 Task: Search one way flight ticket for 2 adults, 4 children and 1 infant on lap in business from Kodiak: Kodiak Airport (benny Bensonstate Airport) to Rock Springs: Southwest Wyoming Regional Airport (rock Springs Sweetwater County Airport) on 8-5-2023. Choice of flights is United. Number of bags: 8 checked bags. Price is upto 98000. Outbound departure time preference is 8:30.
Action: Mouse moved to (371, 321)
Screenshot: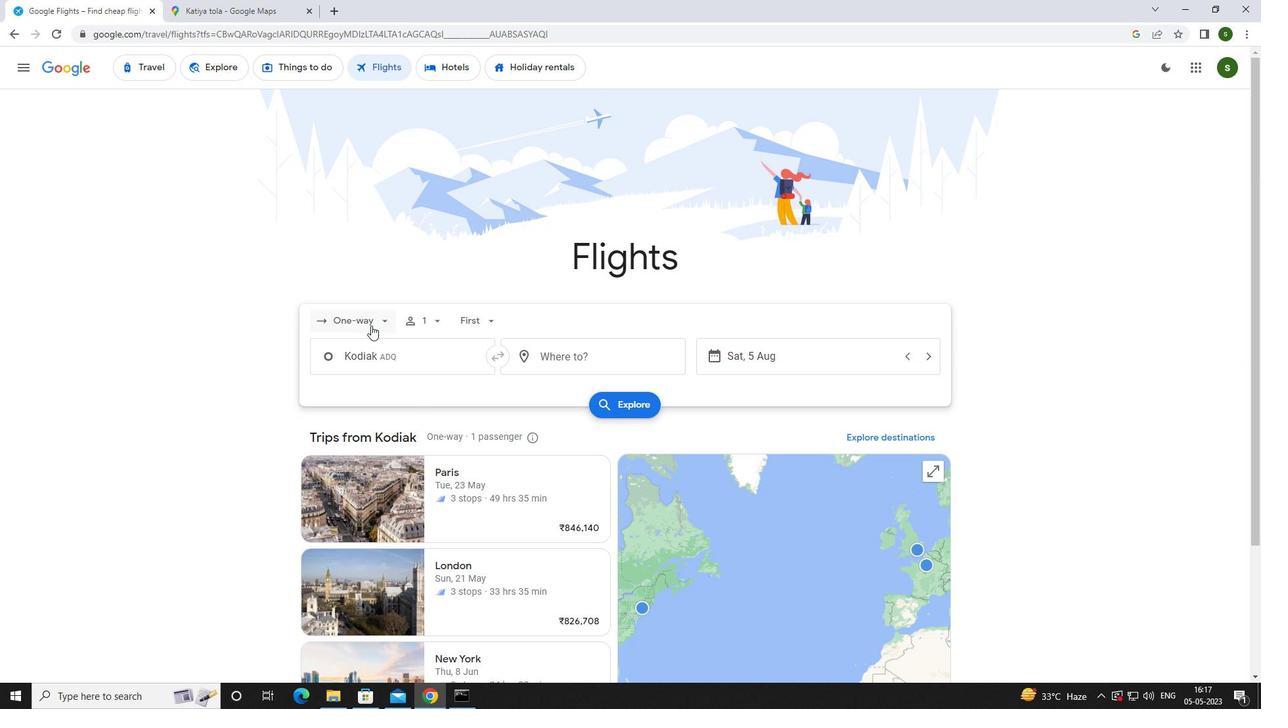 
Action: Mouse pressed left at (371, 321)
Screenshot: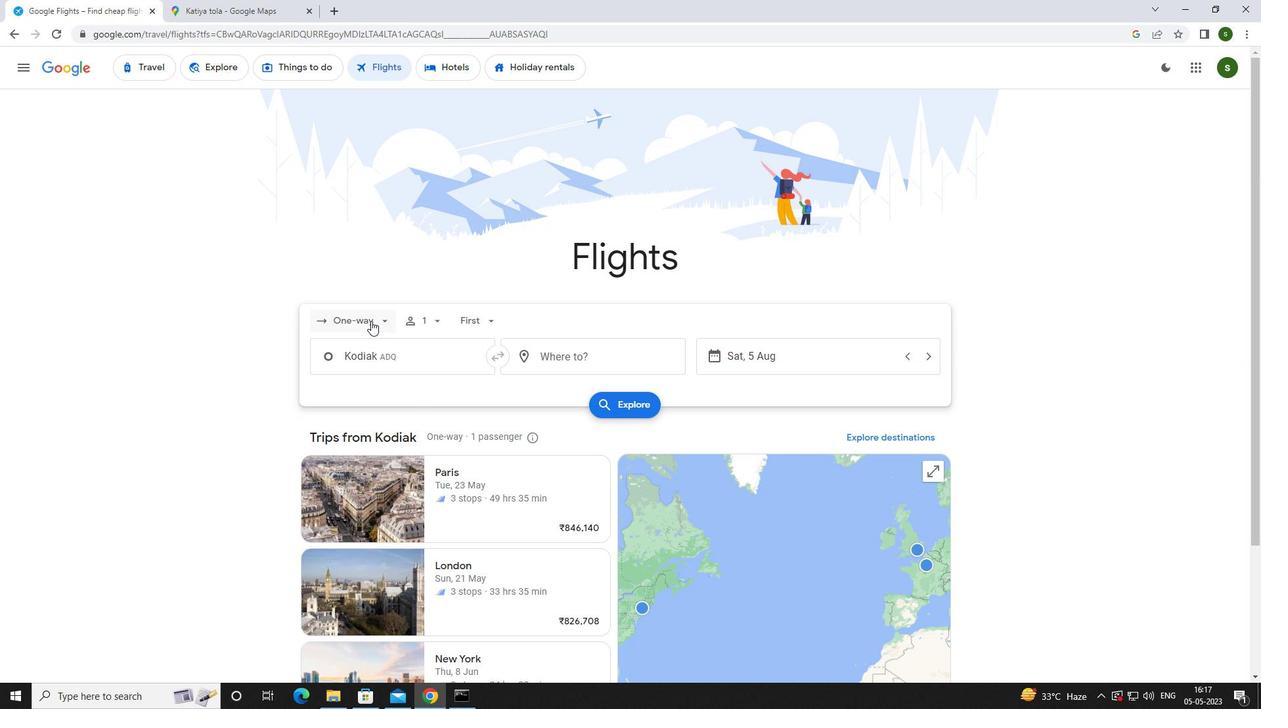 
Action: Mouse moved to (381, 385)
Screenshot: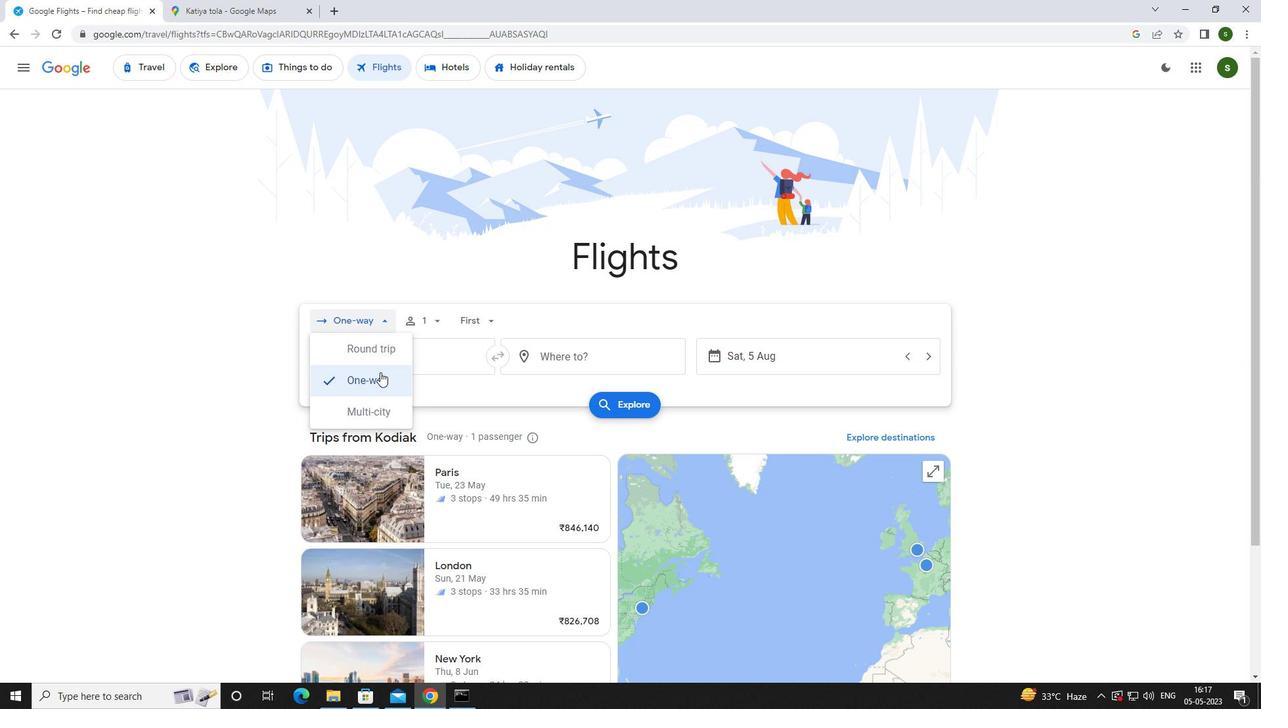 
Action: Mouse pressed left at (381, 385)
Screenshot: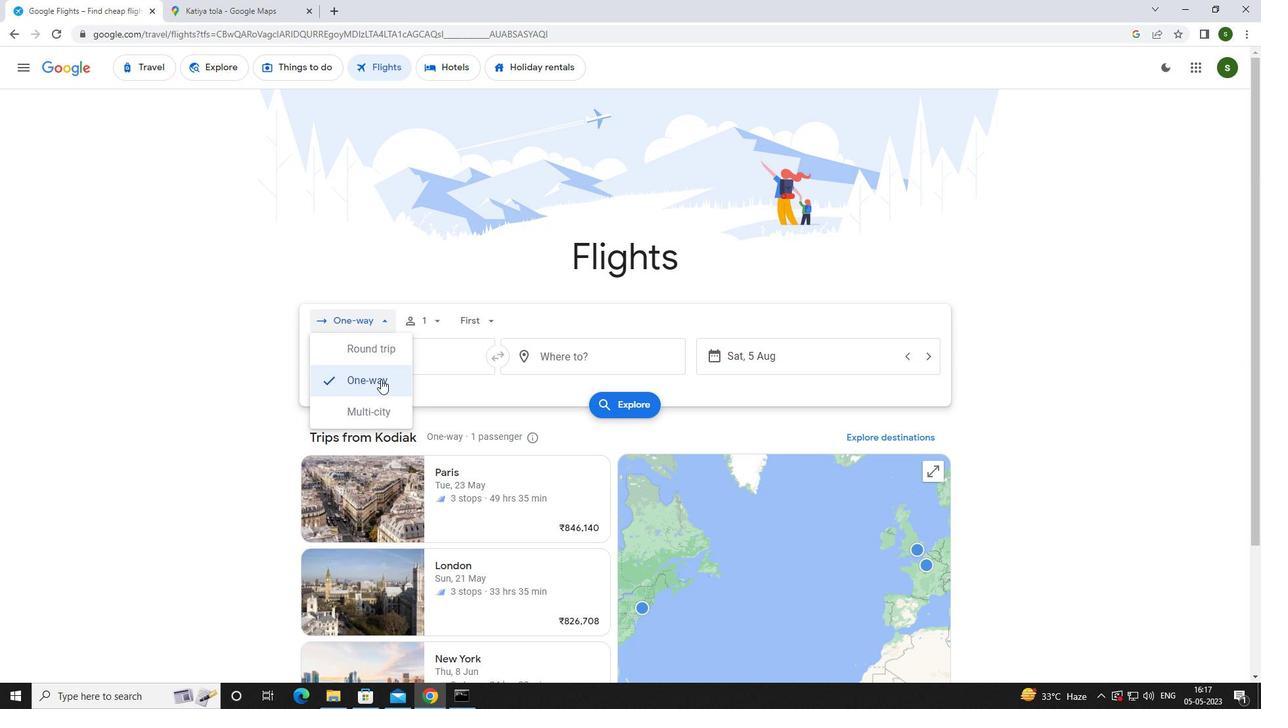 
Action: Mouse moved to (427, 322)
Screenshot: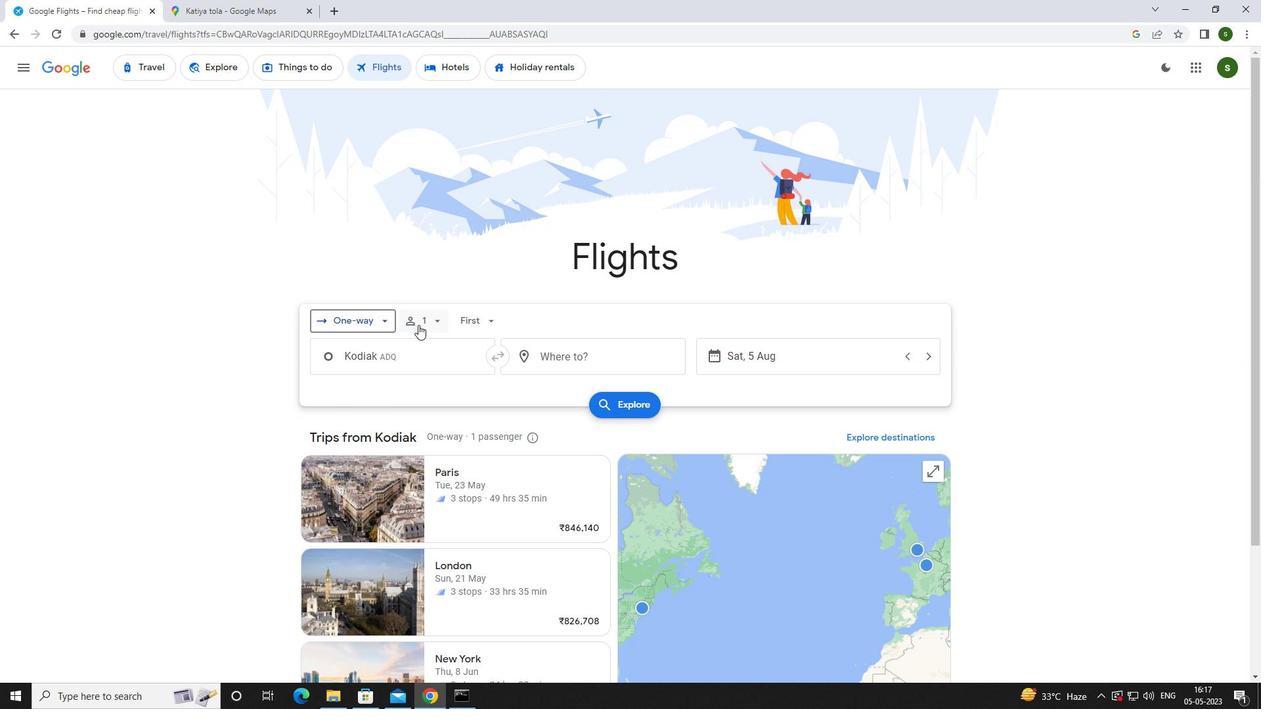 
Action: Mouse pressed left at (427, 322)
Screenshot: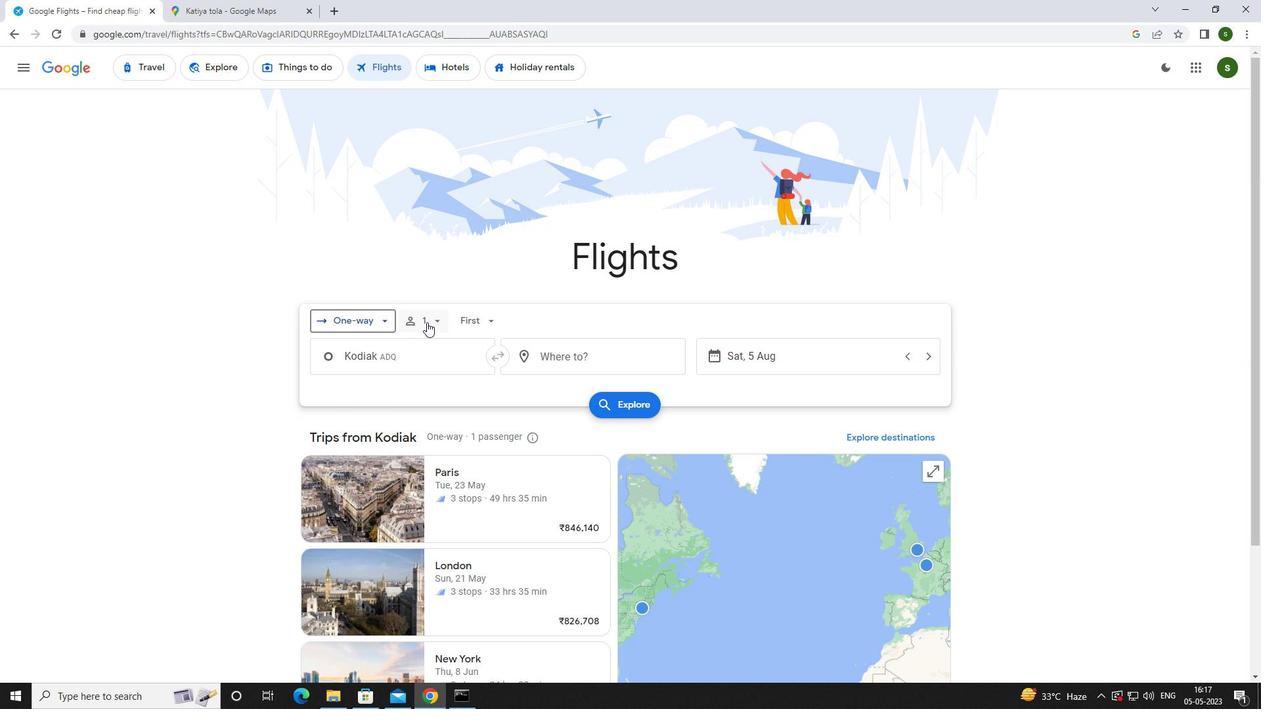 
Action: Mouse moved to (541, 355)
Screenshot: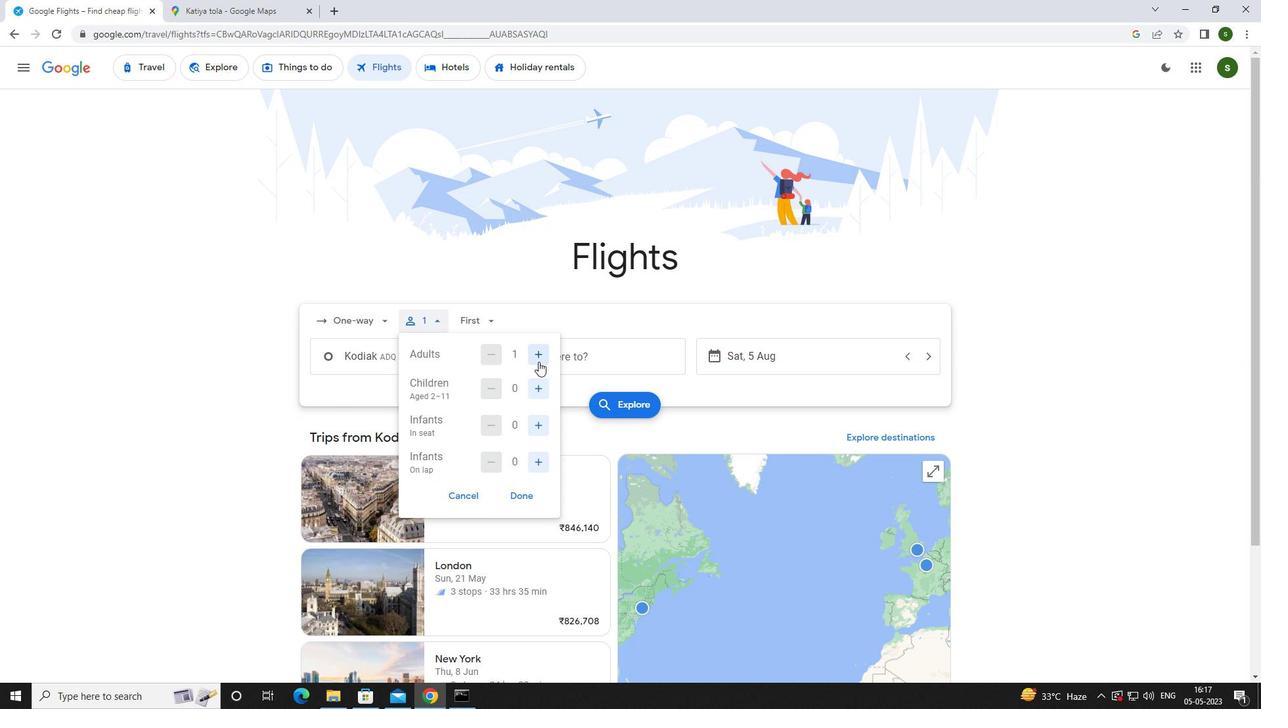 
Action: Mouse pressed left at (541, 355)
Screenshot: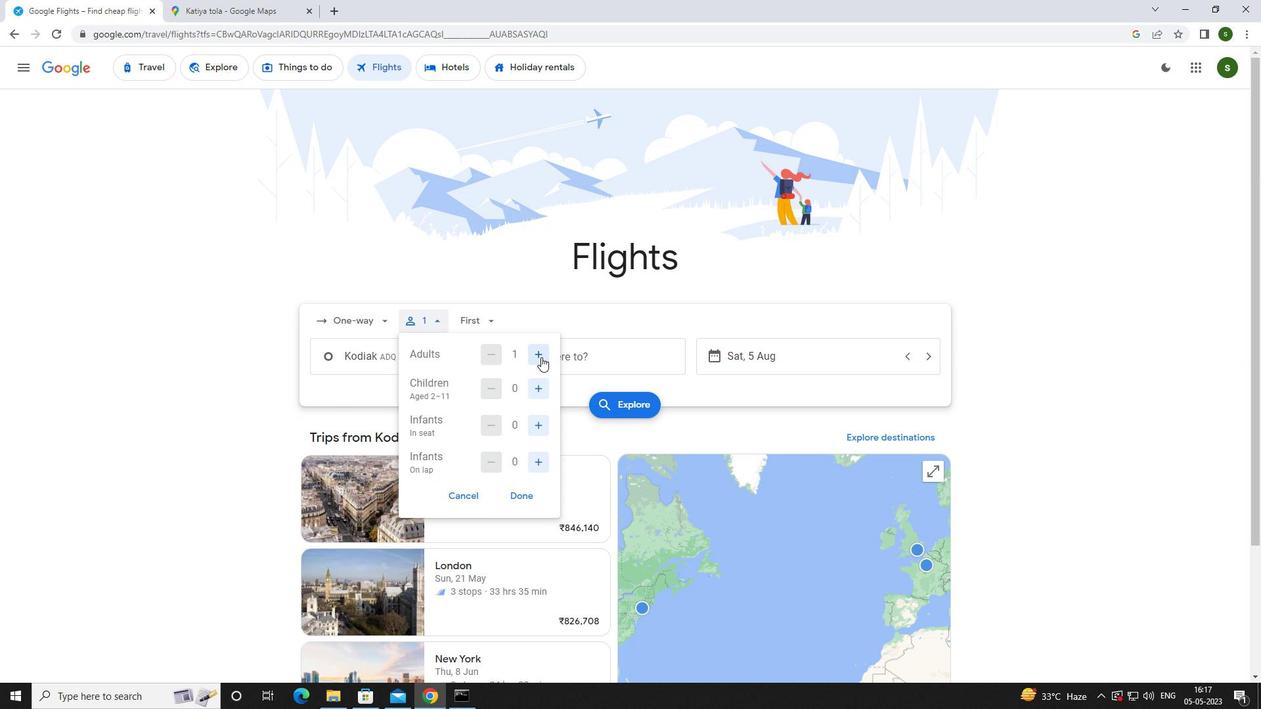 
Action: Mouse moved to (539, 387)
Screenshot: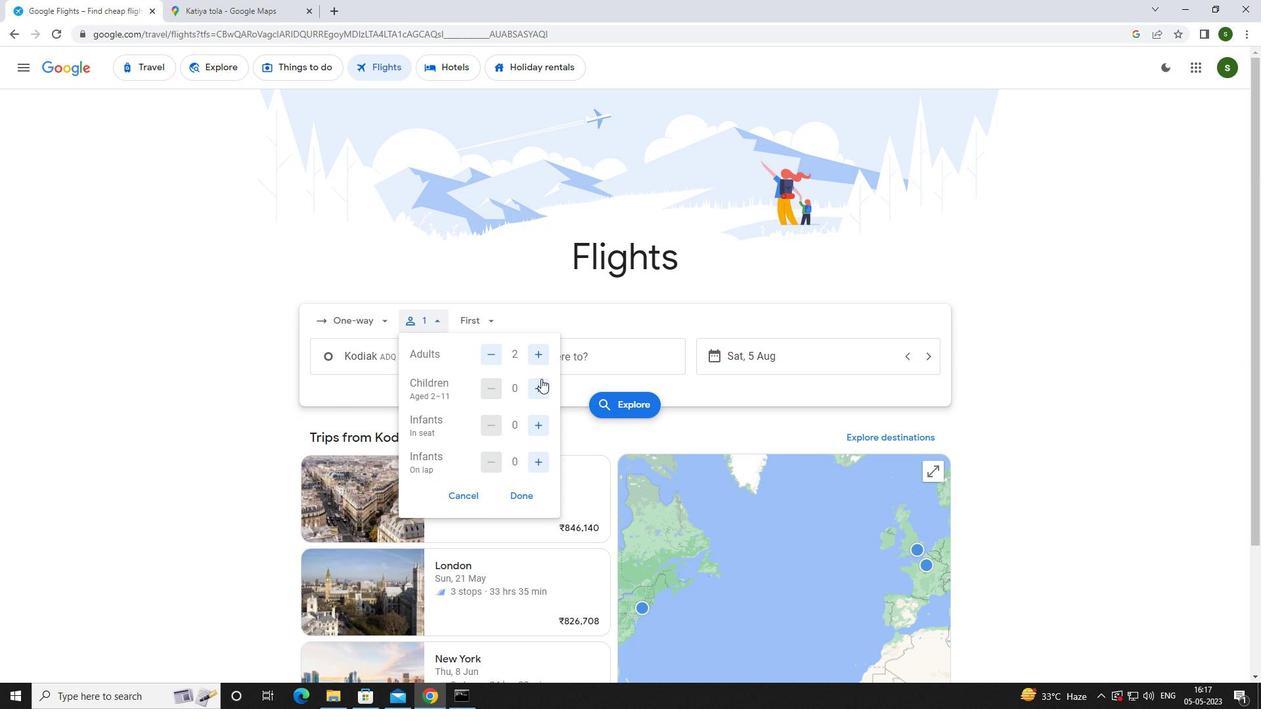 
Action: Mouse pressed left at (539, 387)
Screenshot: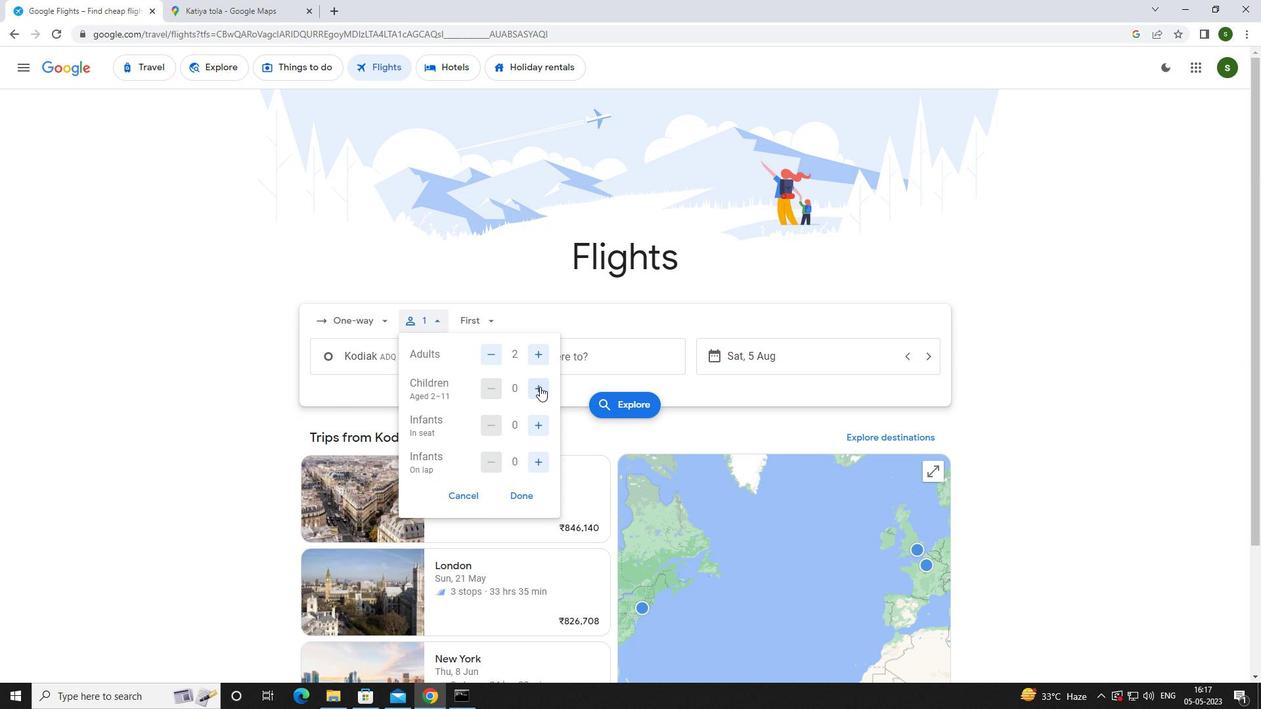 
Action: Mouse pressed left at (539, 387)
Screenshot: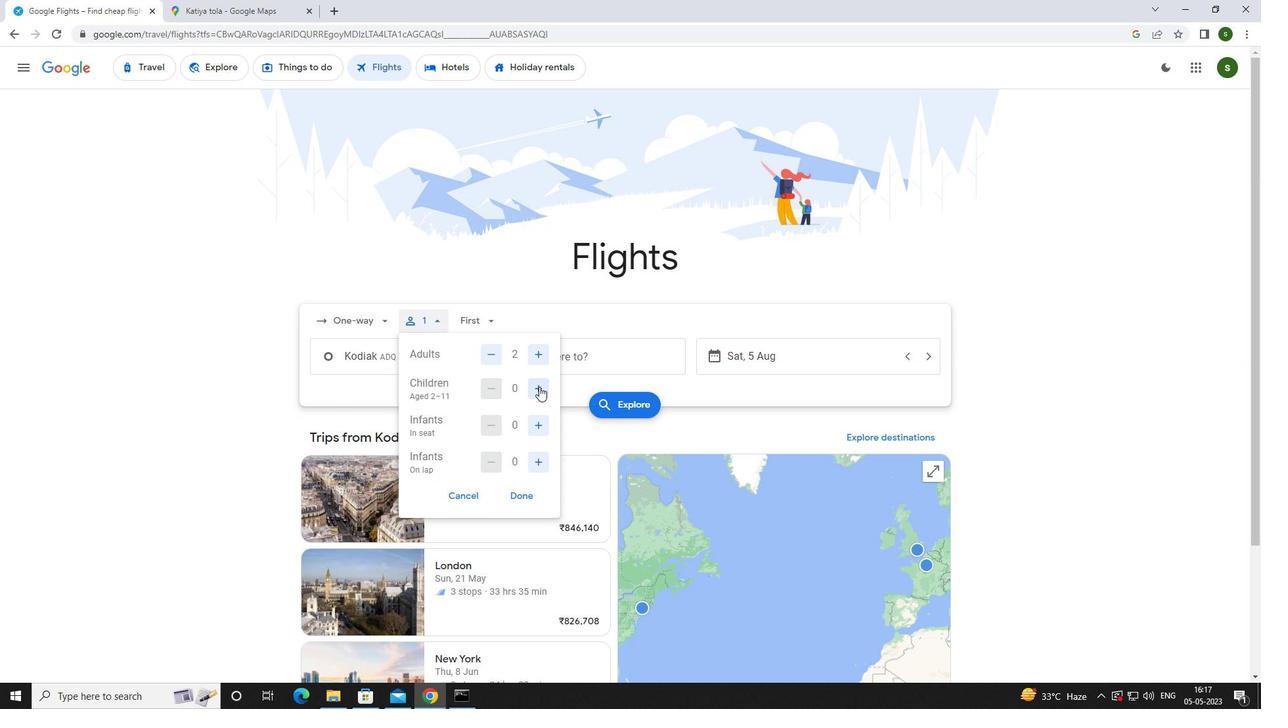 
Action: Mouse pressed left at (539, 387)
Screenshot: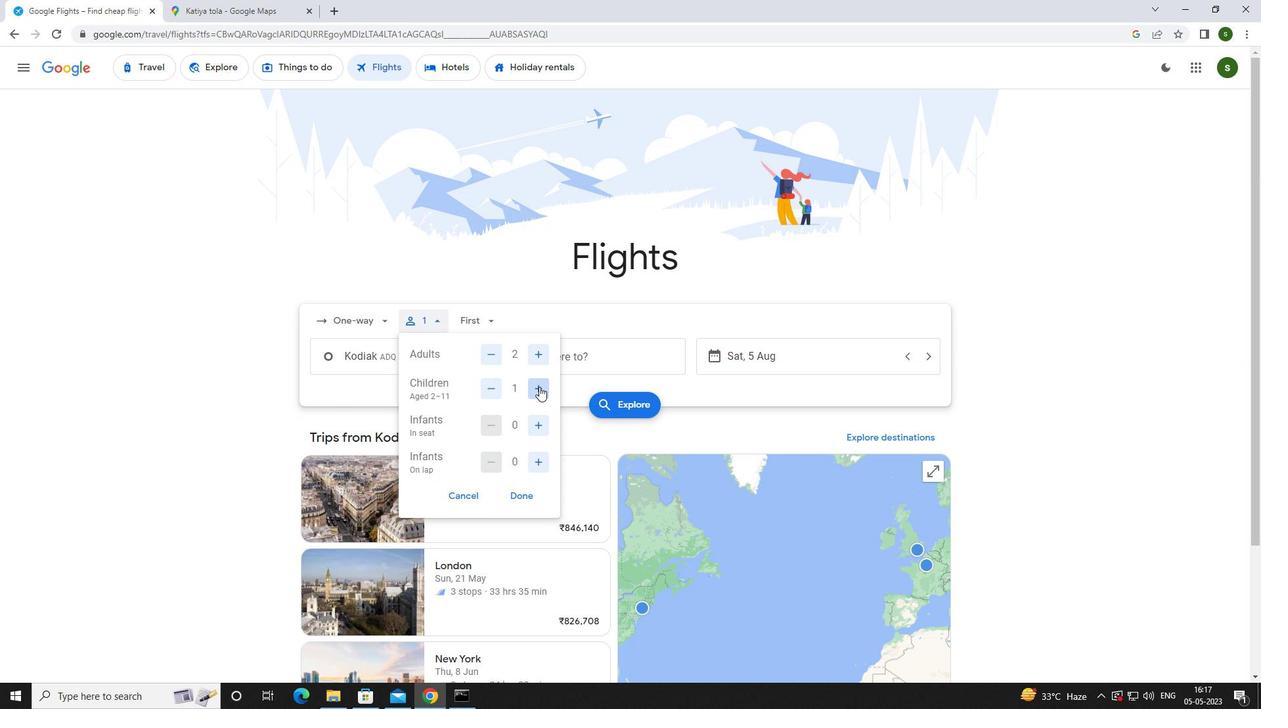 
Action: Mouse pressed left at (539, 387)
Screenshot: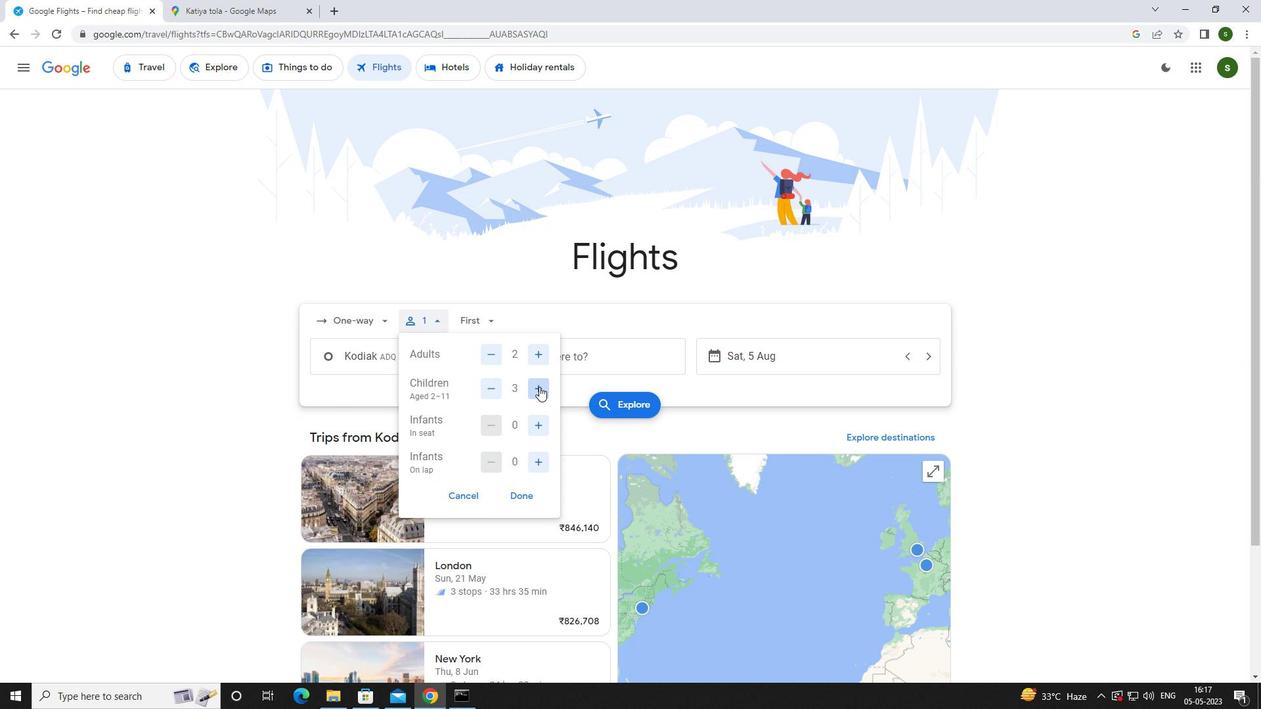 
Action: Mouse moved to (531, 457)
Screenshot: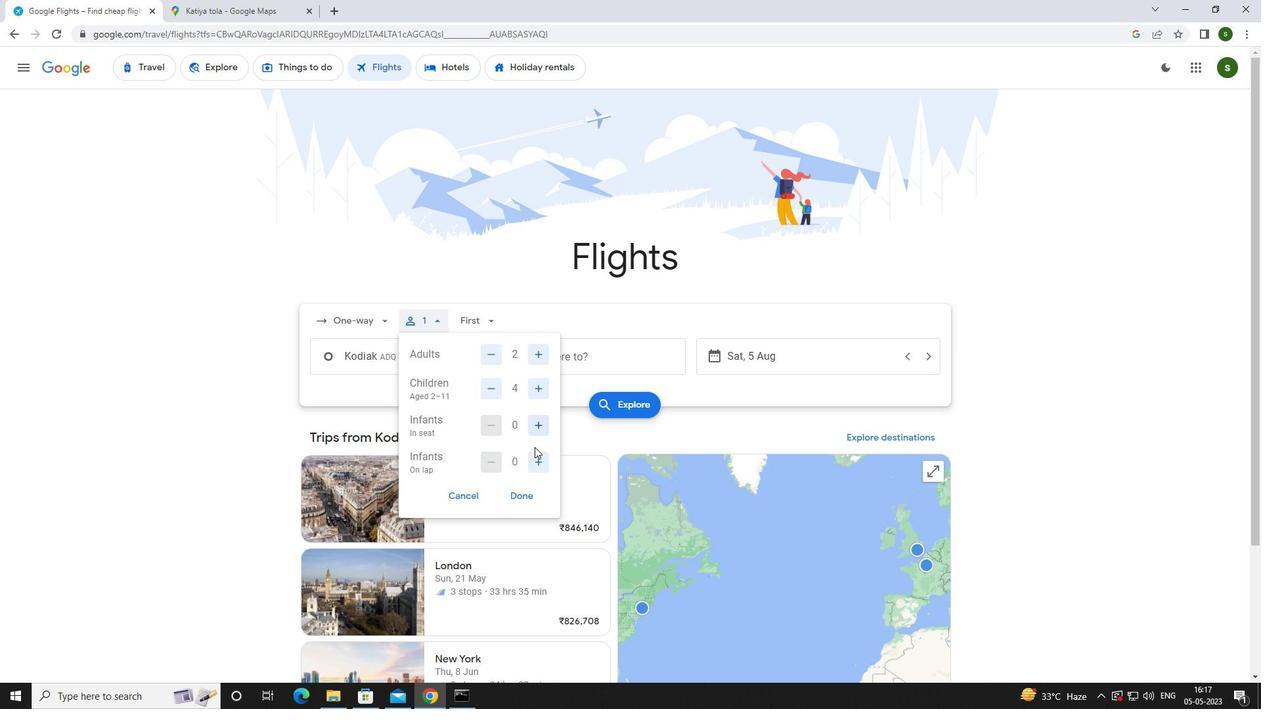 
Action: Mouse pressed left at (531, 457)
Screenshot: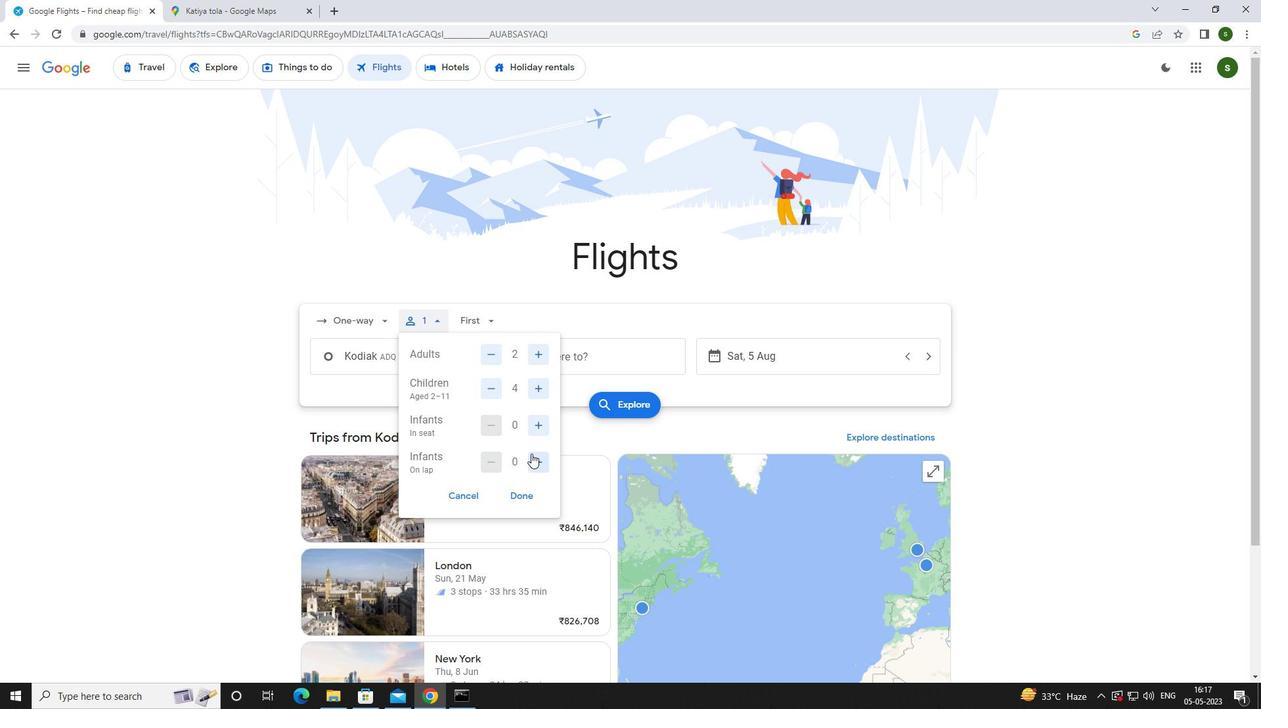
Action: Mouse moved to (487, 317)
Screenshot: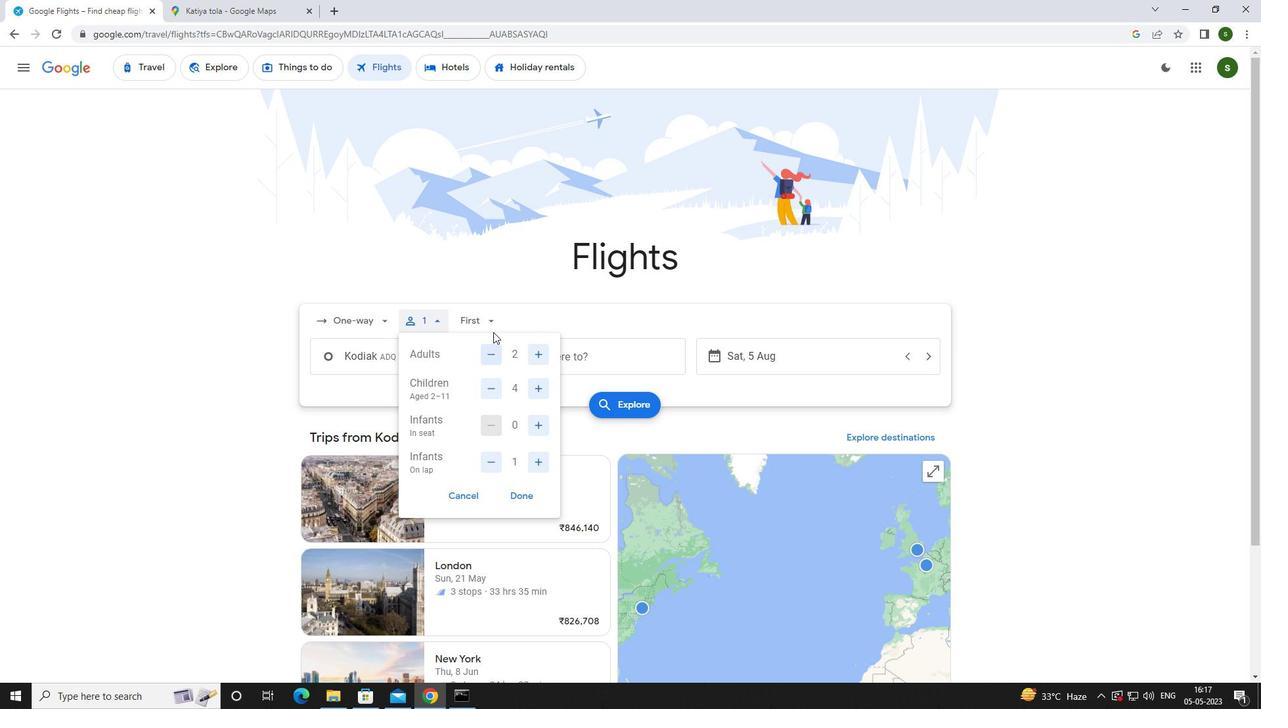 
Action: Mouse pressed left at (487, 317)
Screenshot: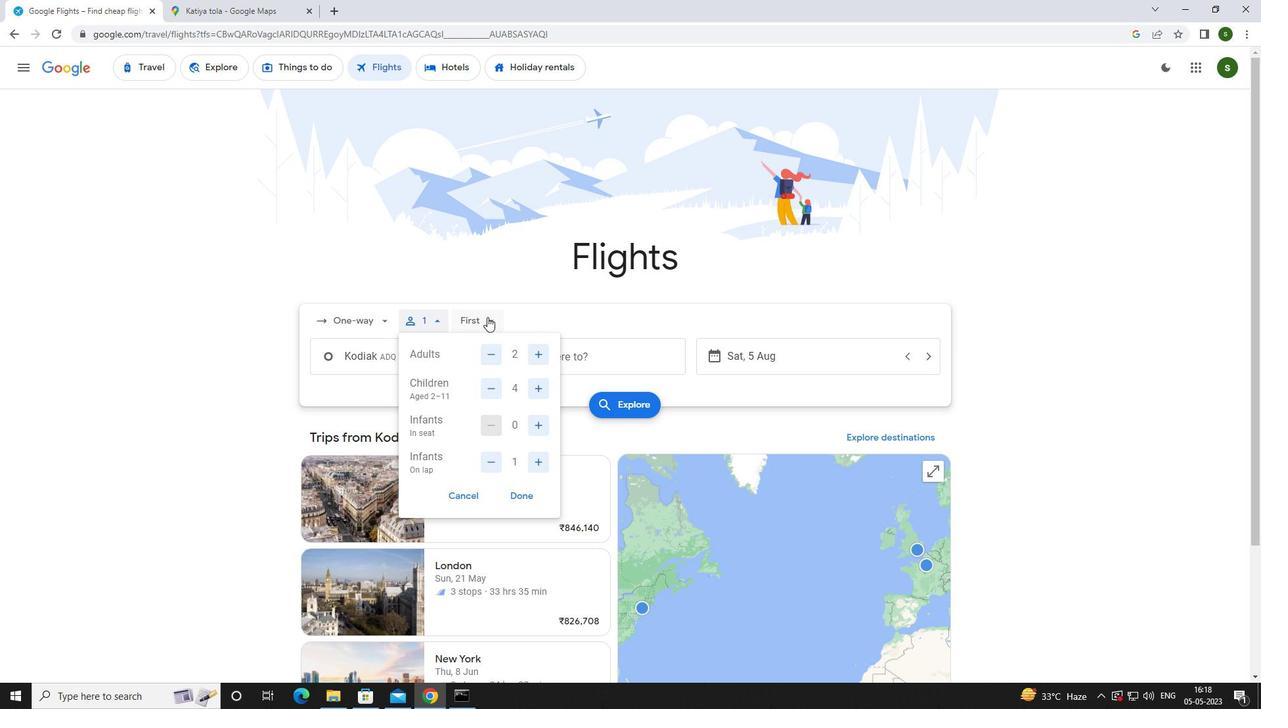 
Action: Mouse moved to (503, 414)
Screenshot: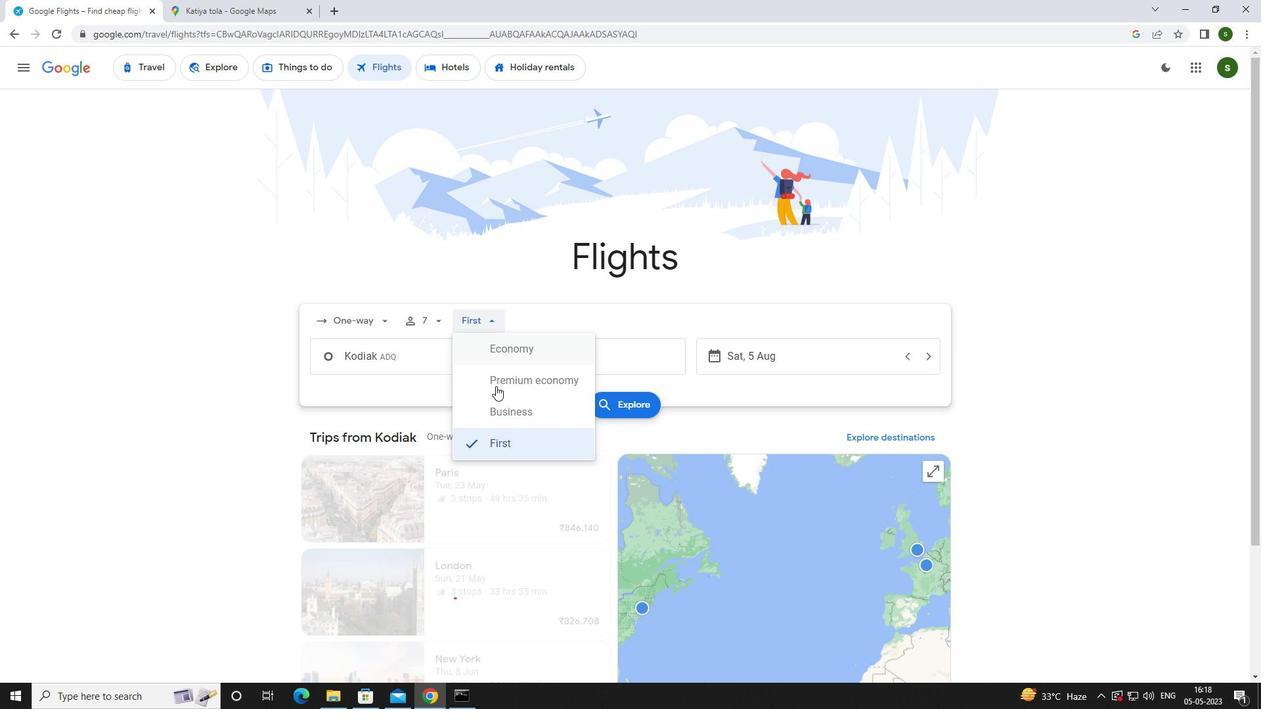 
Action: Mouse pressed left at (503, 414)
Screenshot: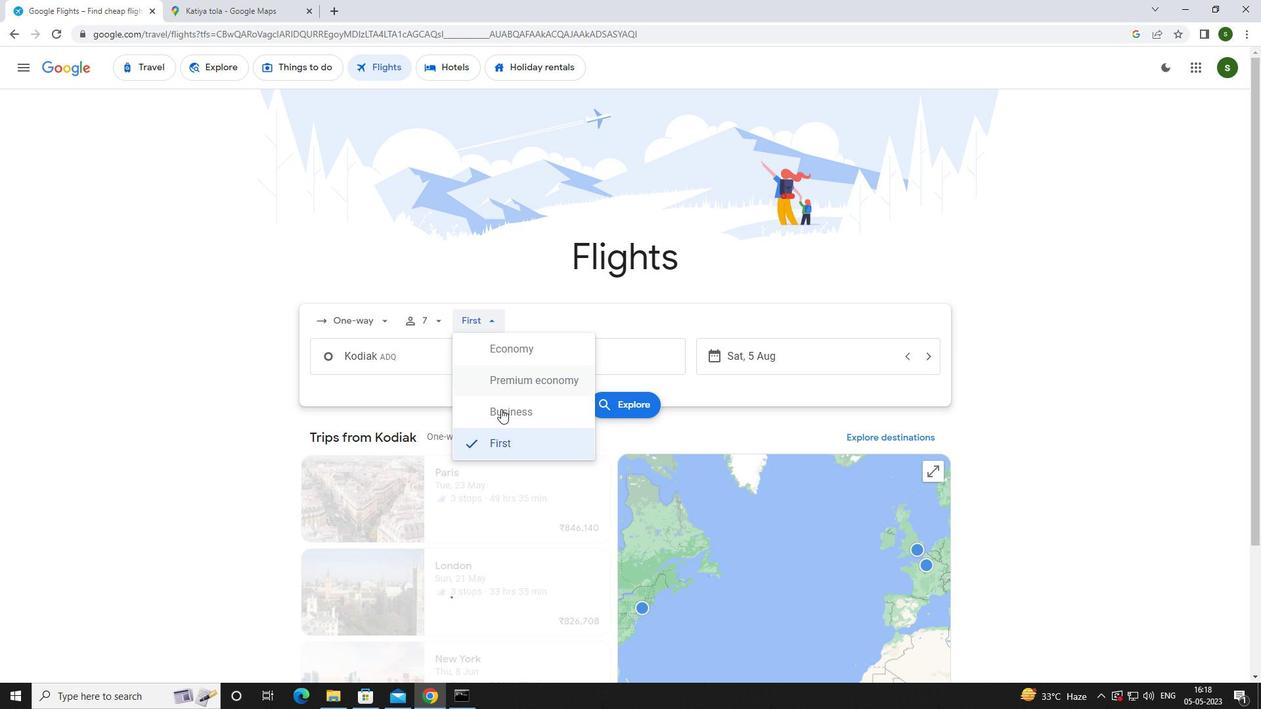 
Action: Mouse moved to (419, 346)
Screenshot: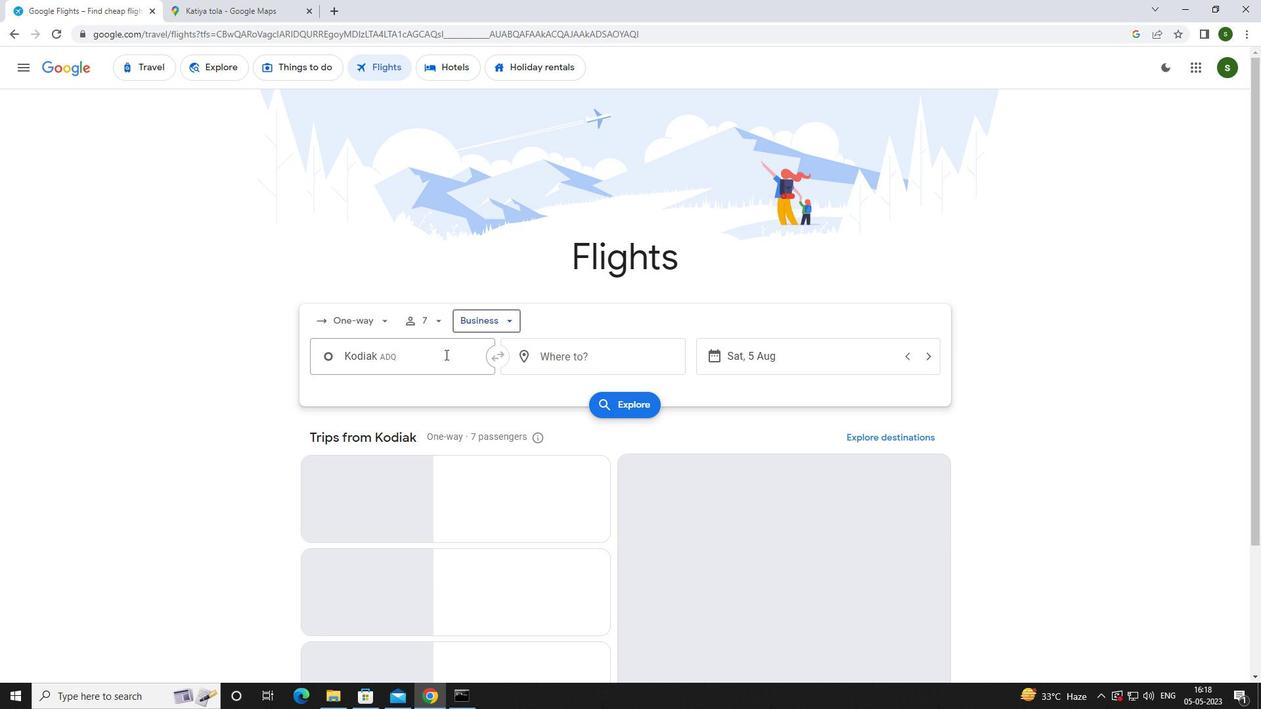 
Action: Mouse pressed left at (419, 346)
Screenshot: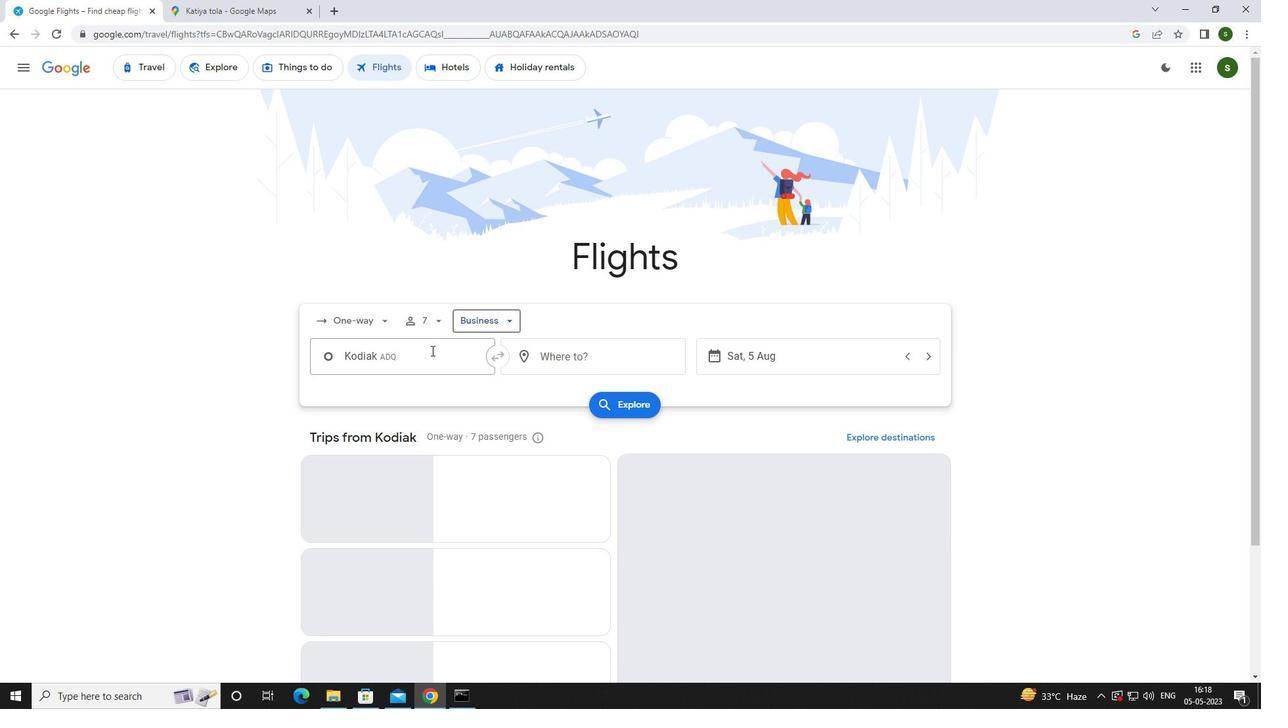 
Action: Key pressed <Key.caps_lock>k<Key.caps_lock>odiak
Screenshot: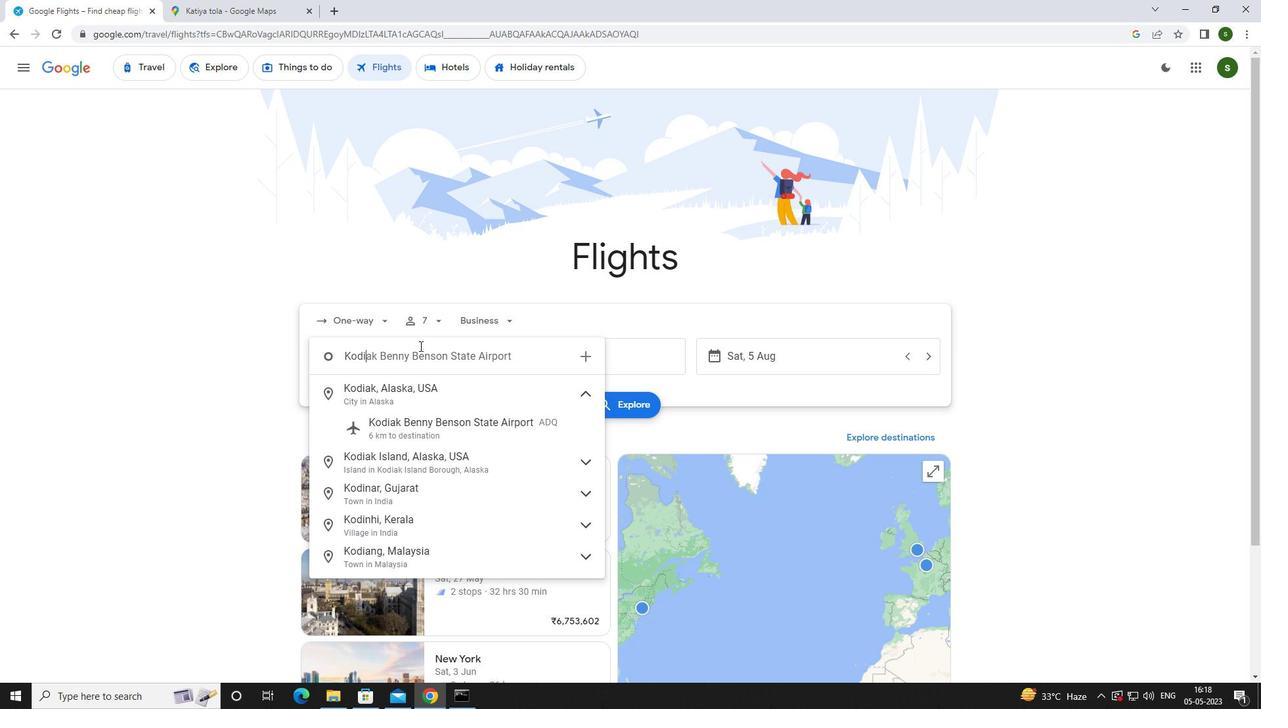 
Action: Mouse moved to (438, 433)
Screenshot: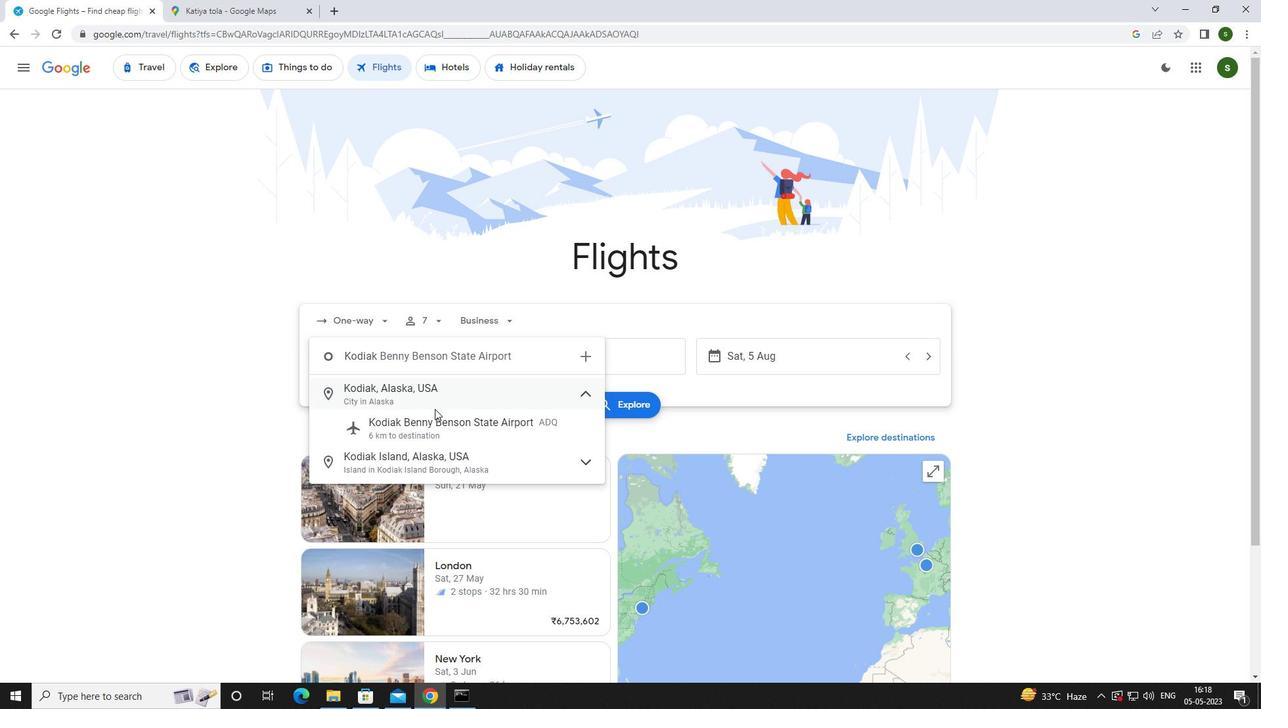 
Action: Mouse pressed left at (438, 433)
Screenshot: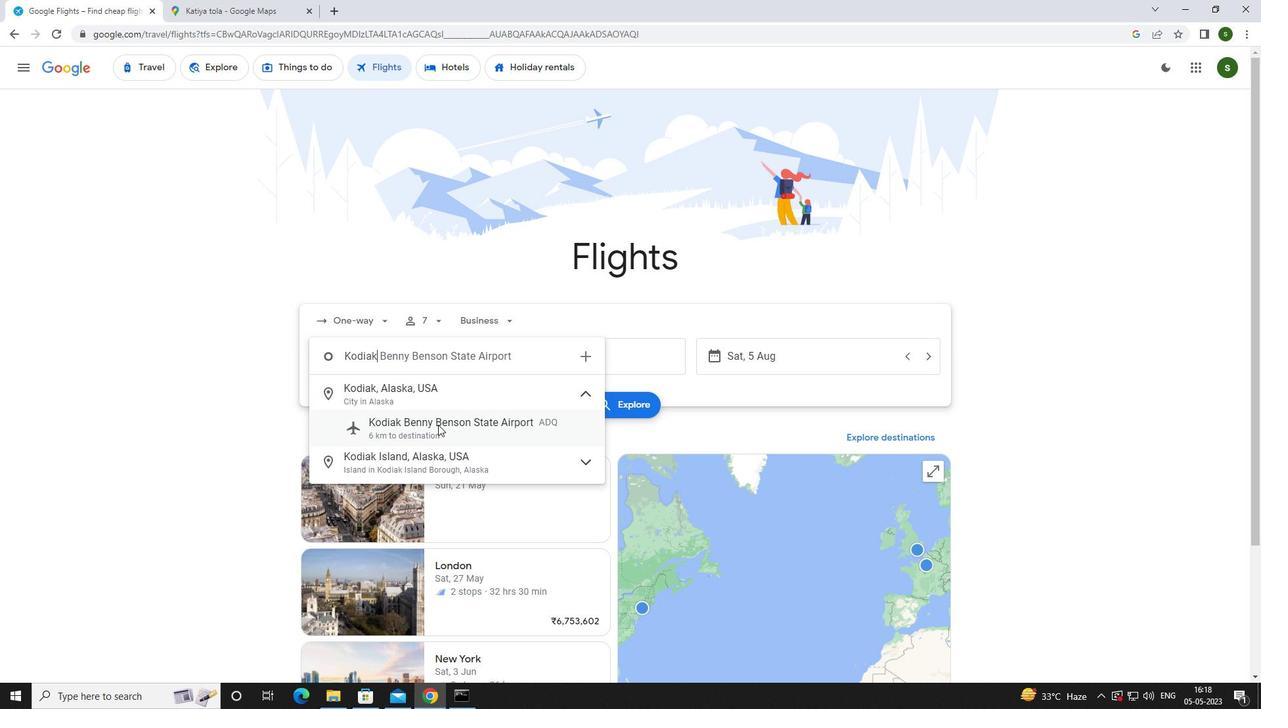 
Action: Mouse moved to (552, 362)
Screenshot: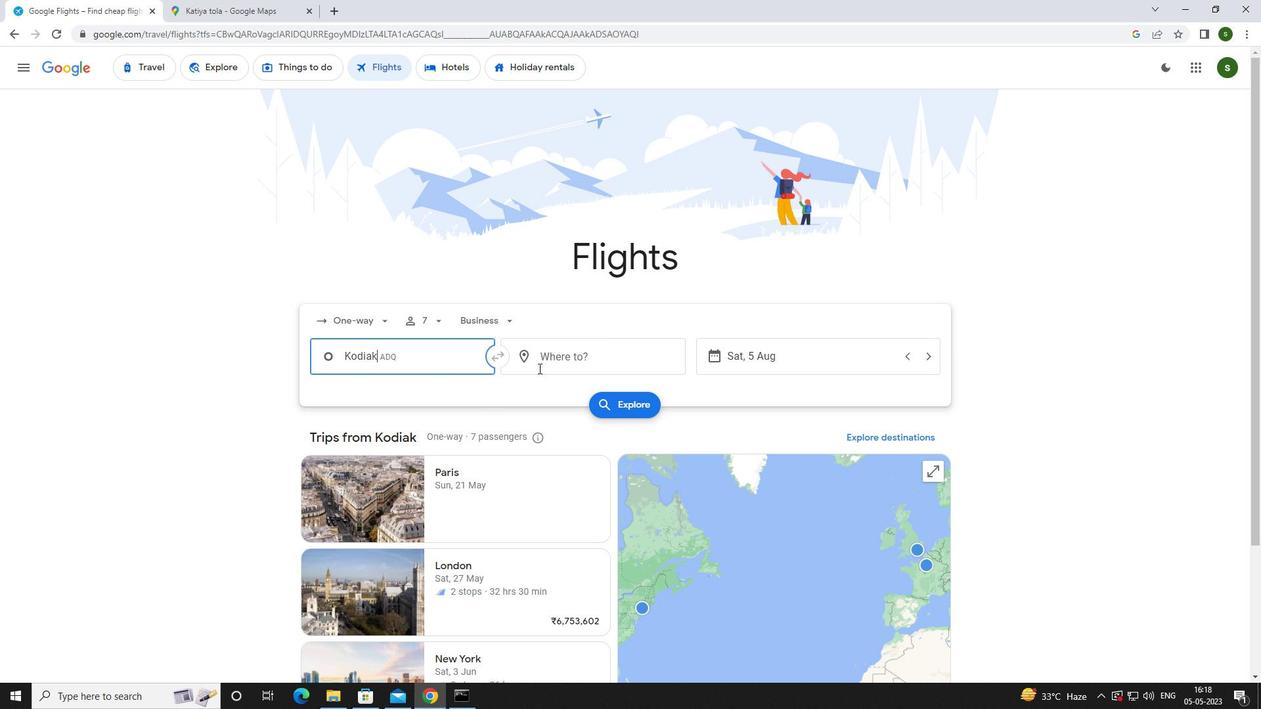 
Action: Mouse pressed left at (552, 362)
Screenshot: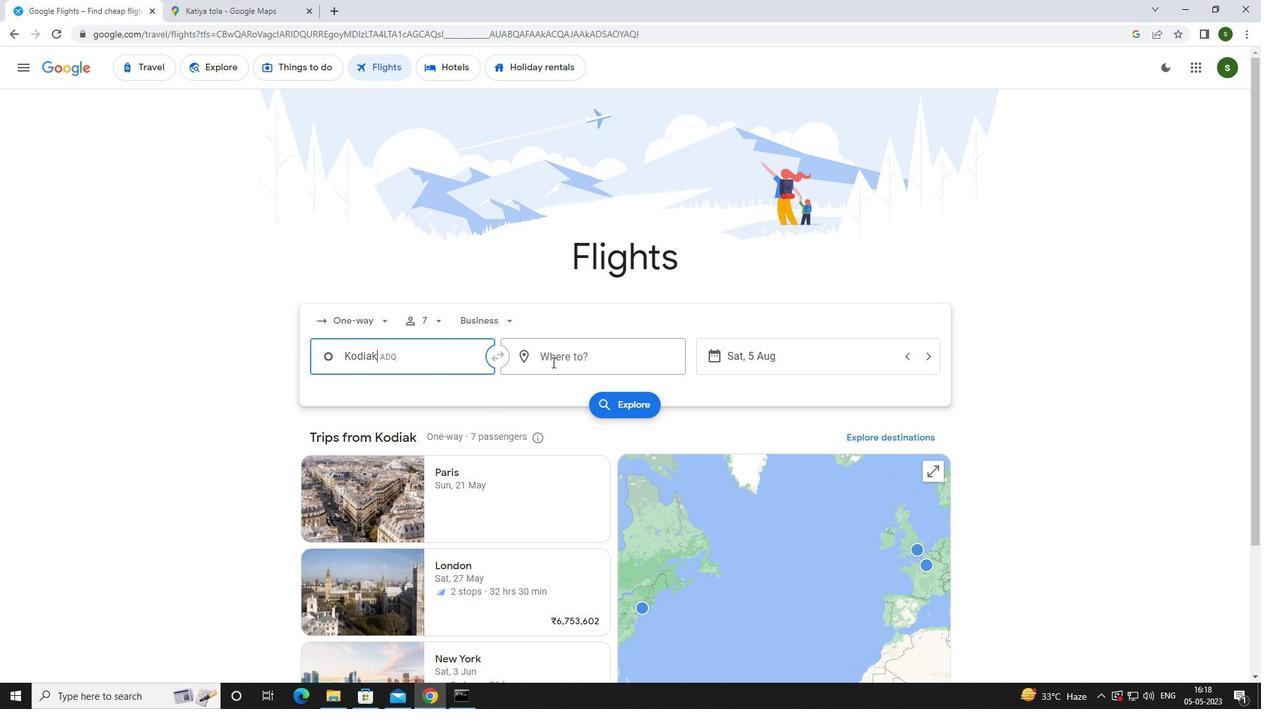 
Action: Key pressed <Key.caps_lock>r<Key.caps_lock>ock<Key.space><Key.caps_lock>s<Key.caps_lock>pring
Screenshot: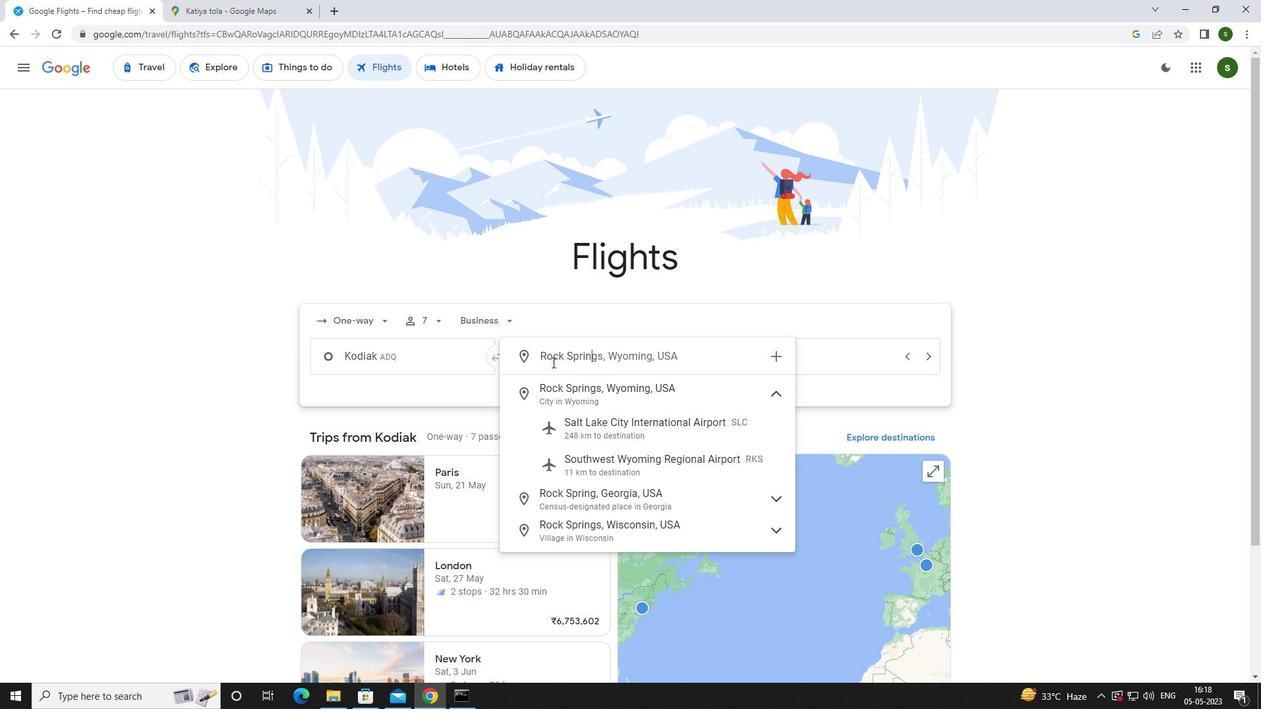 
Action: Mouse moved to (584, 468)
Screenshot: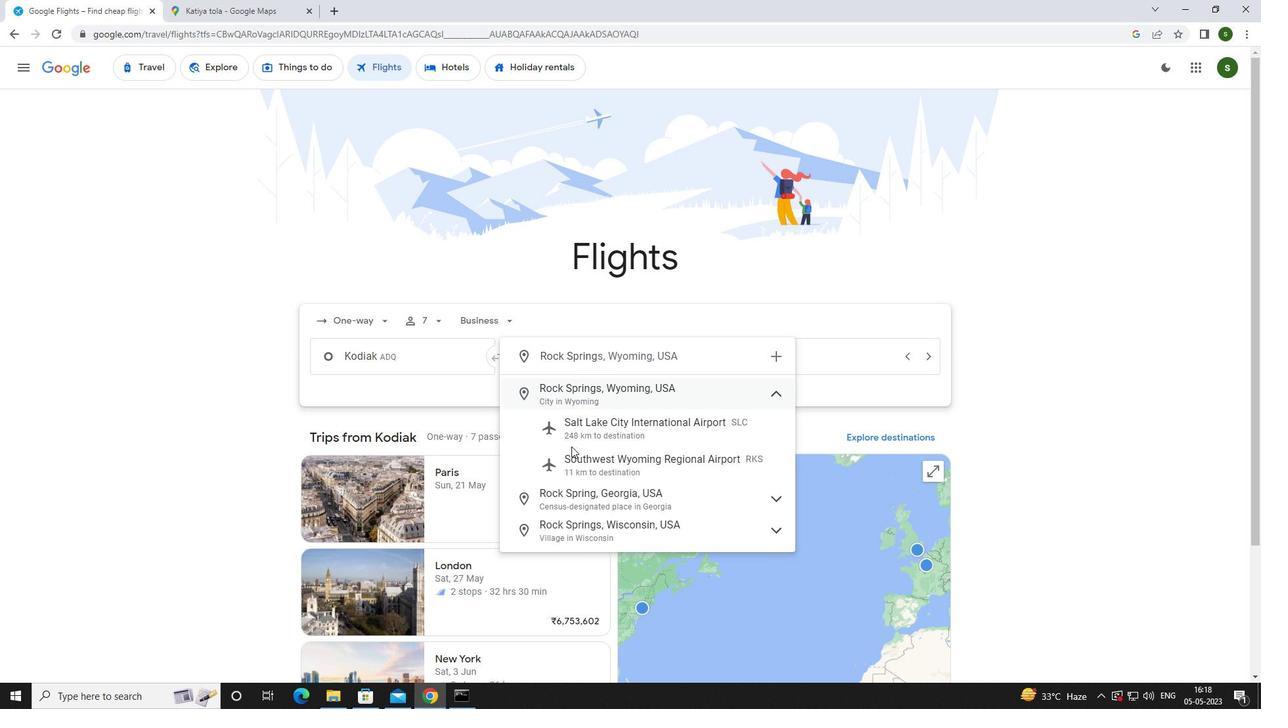 
Action: Mouse pressed left at (584, 468)
Screenshot: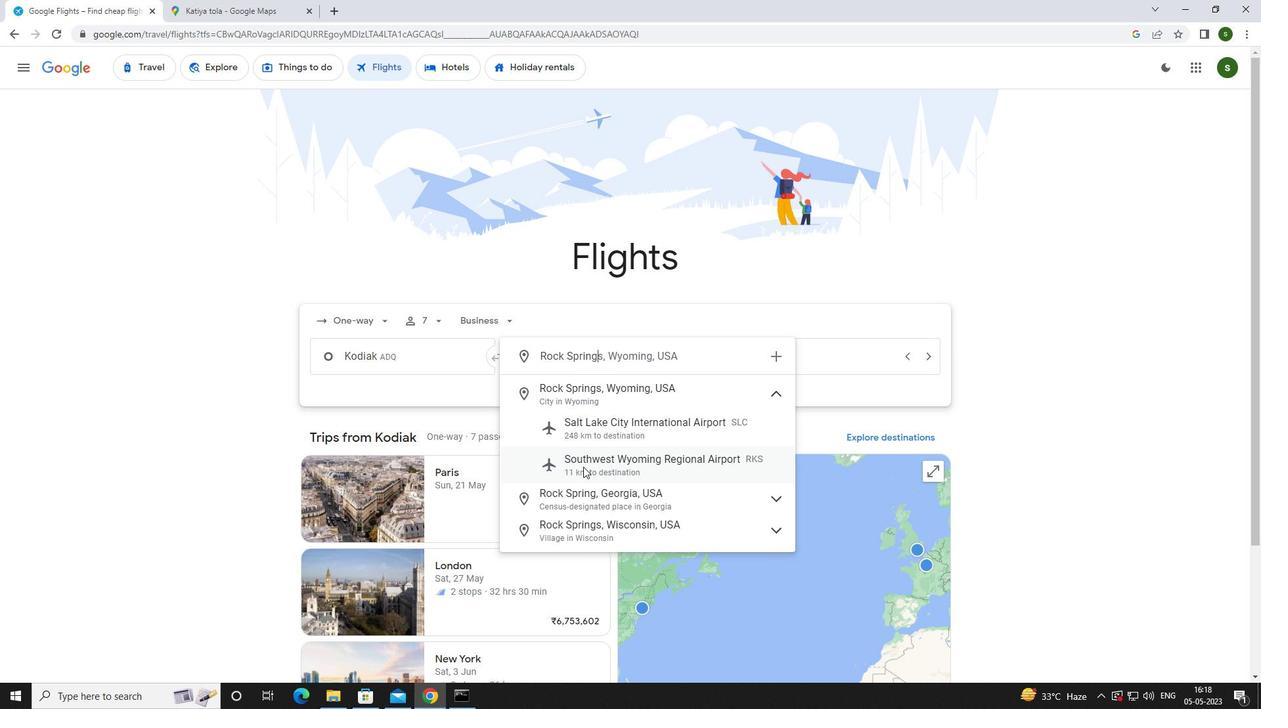 
Action: Mouse moved to (783, 357)
Screenshot: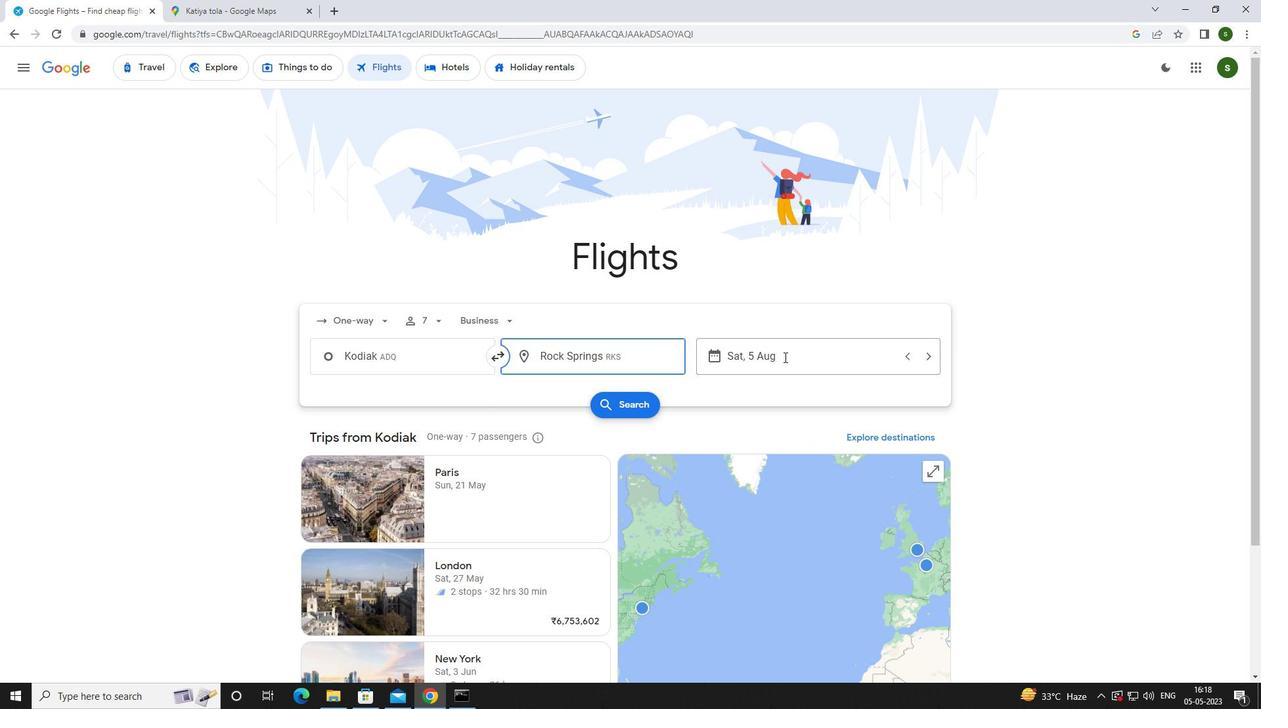 
Action: Mouse pressed left at (783, 357)
Screenshot: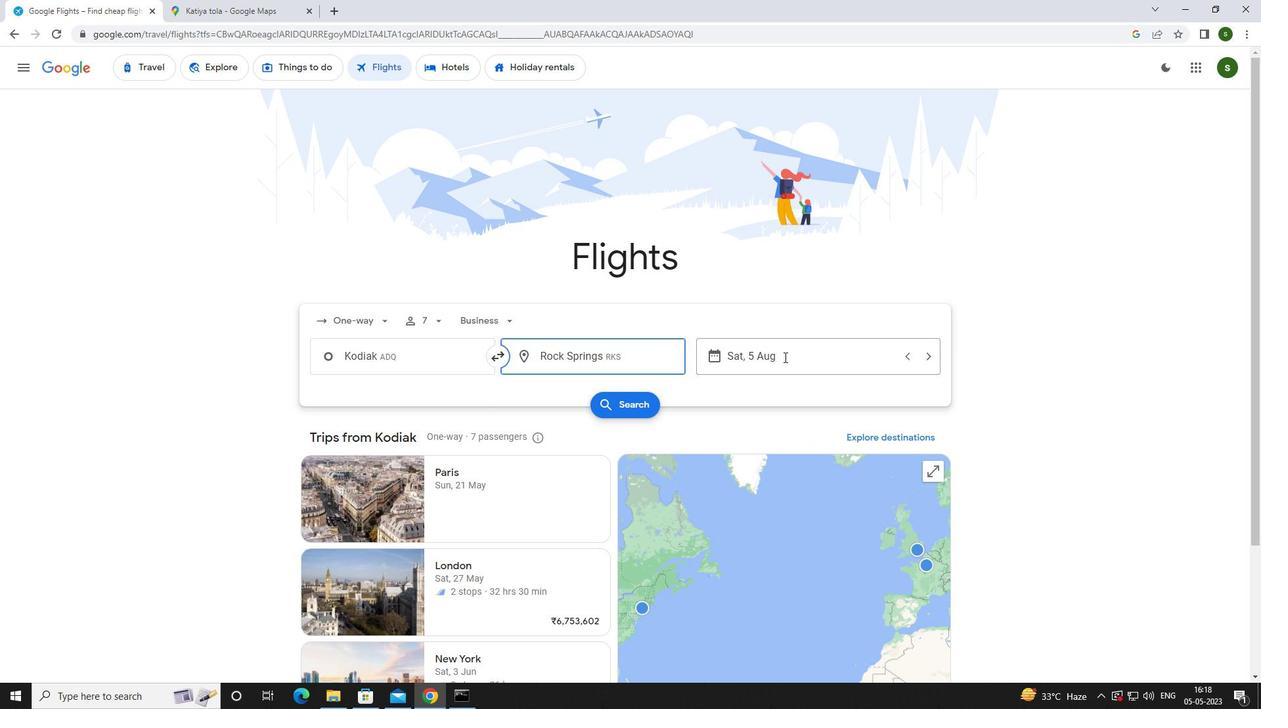 
Action: Mouse moved to (663, 443)
Screenshot: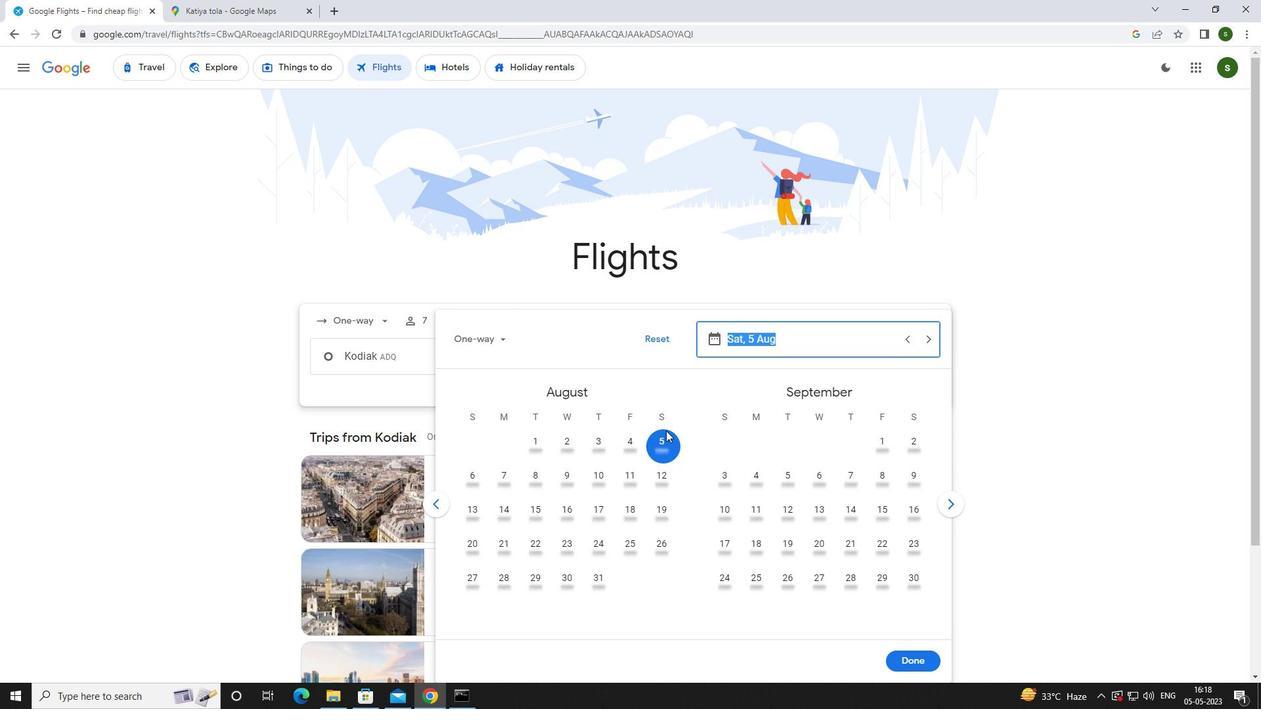 
Action: Mouse pressed left at (663, 443)
Screenshot: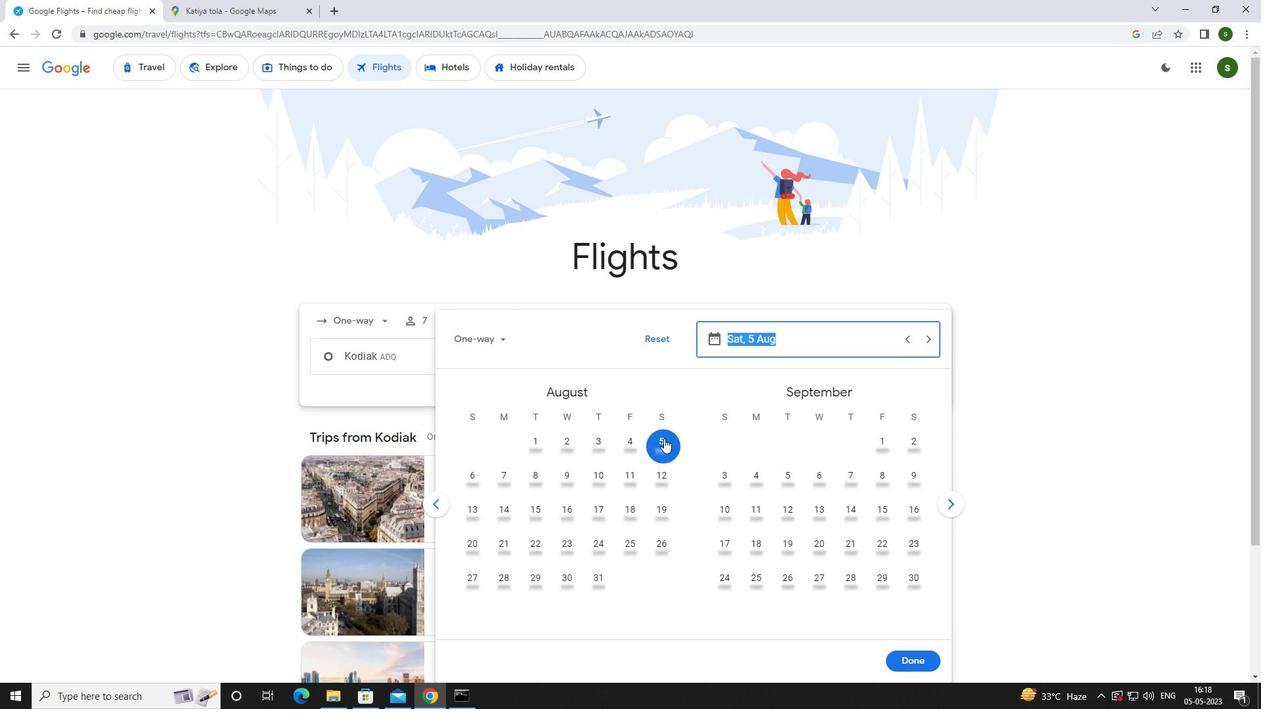 
Action: Mouse moved to (904, 657)
Screenshot: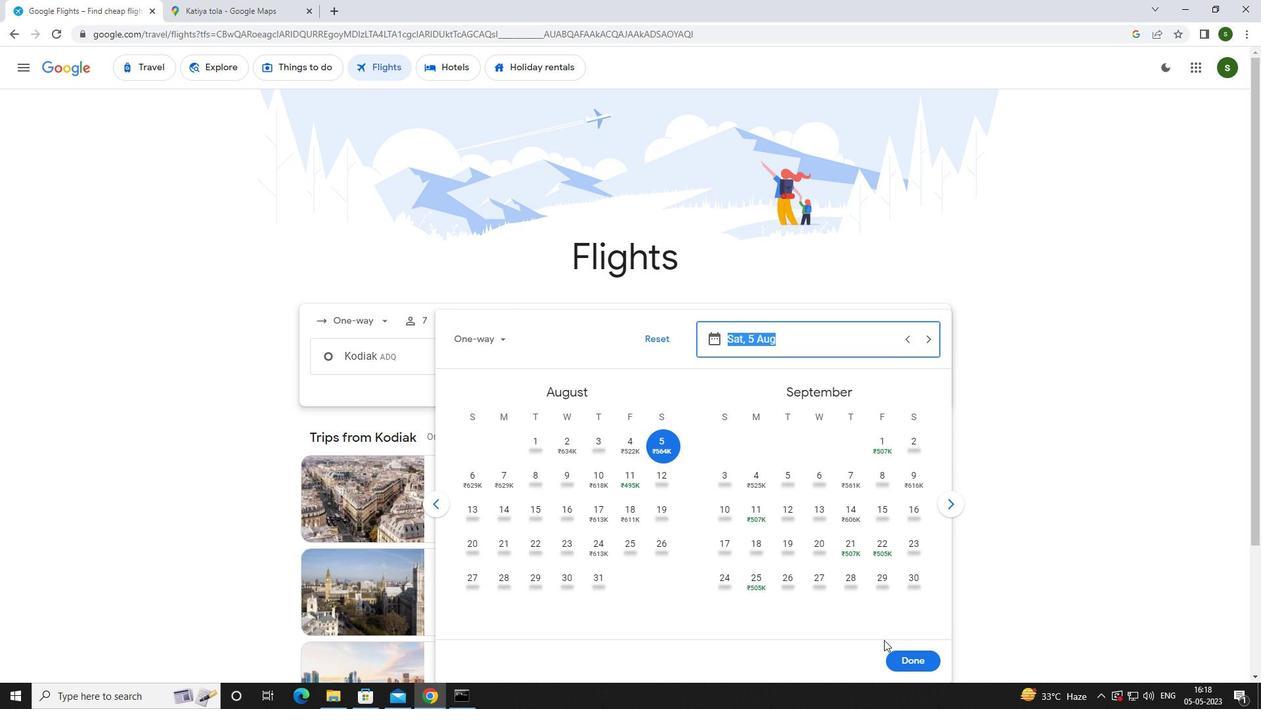 
Action: Mouse pressed left at (904, 657)
Screenshot: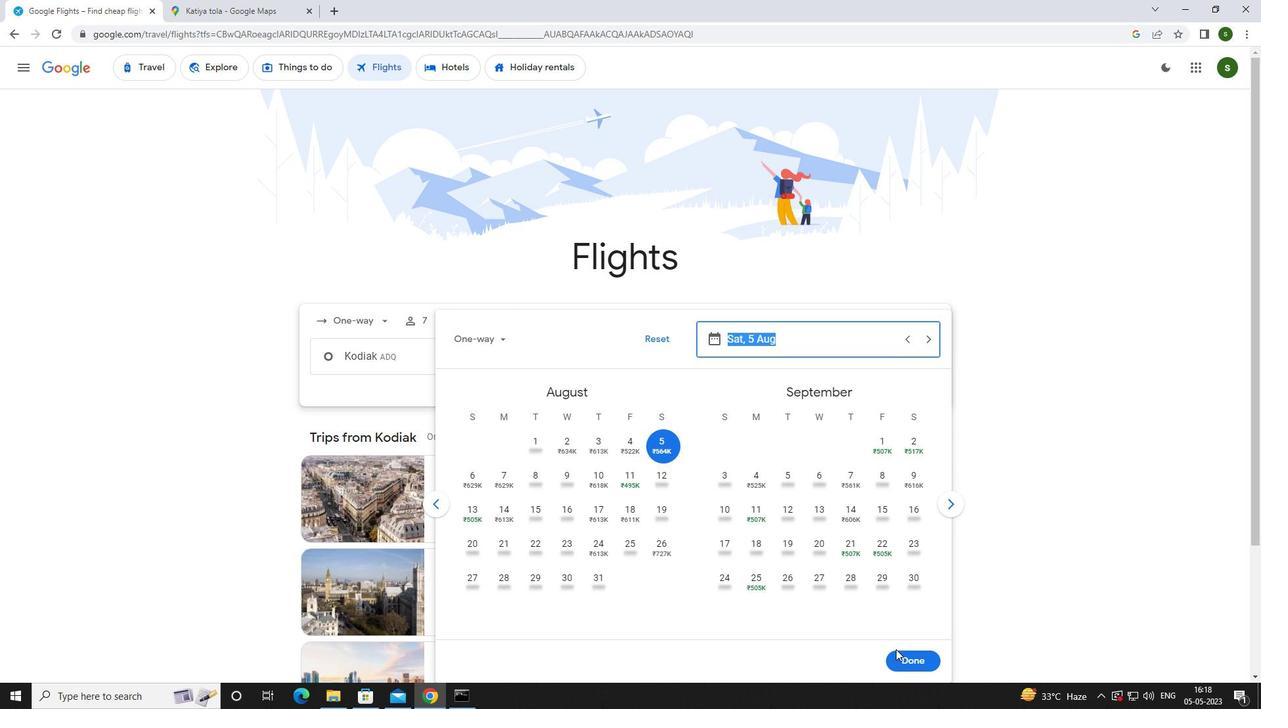 
Action: Mouse moved to (628, 411)
Screenshot: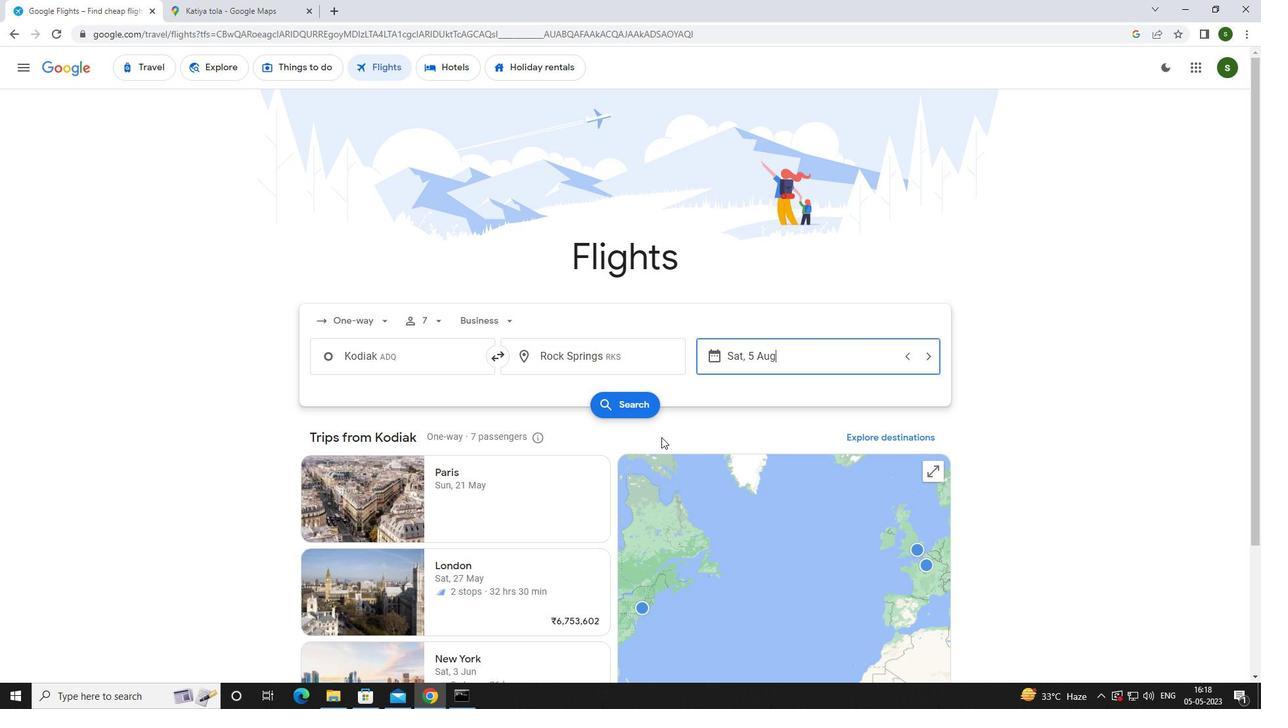 
Action: Mouse pressed left at (628, 411)
Screenshot: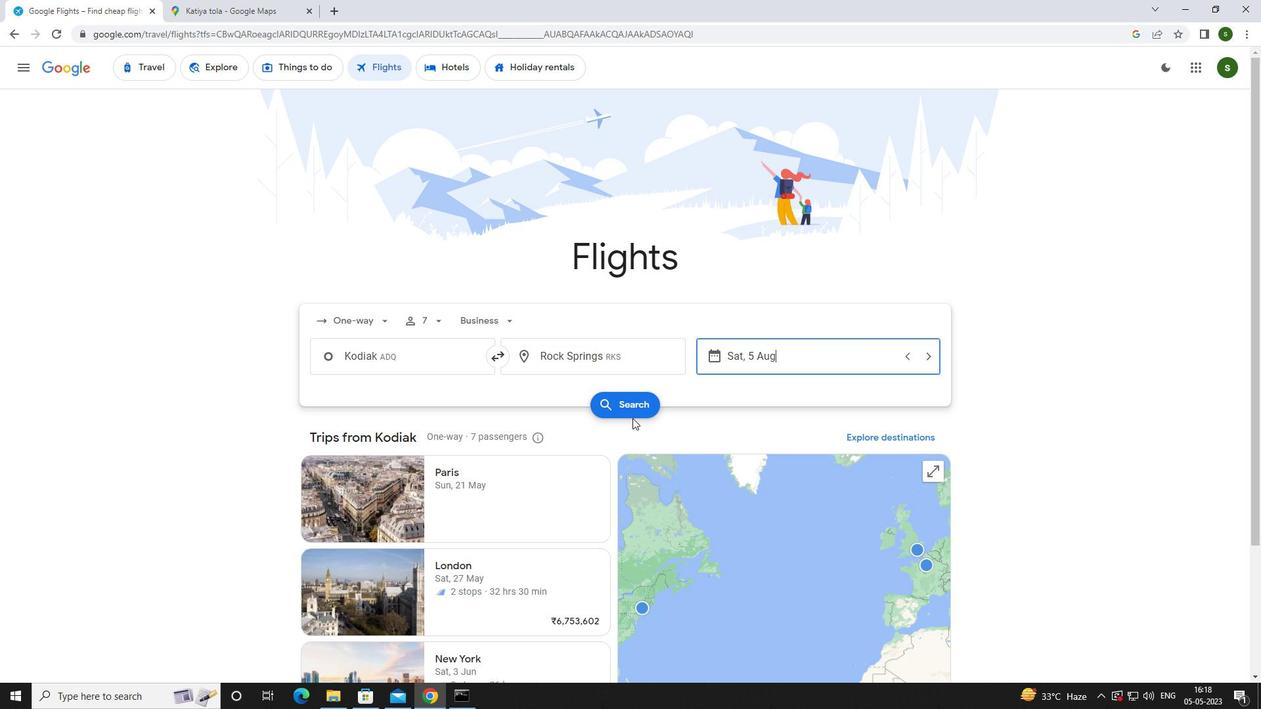 
Action: Mouse moved to (310, 194)
Screenshot: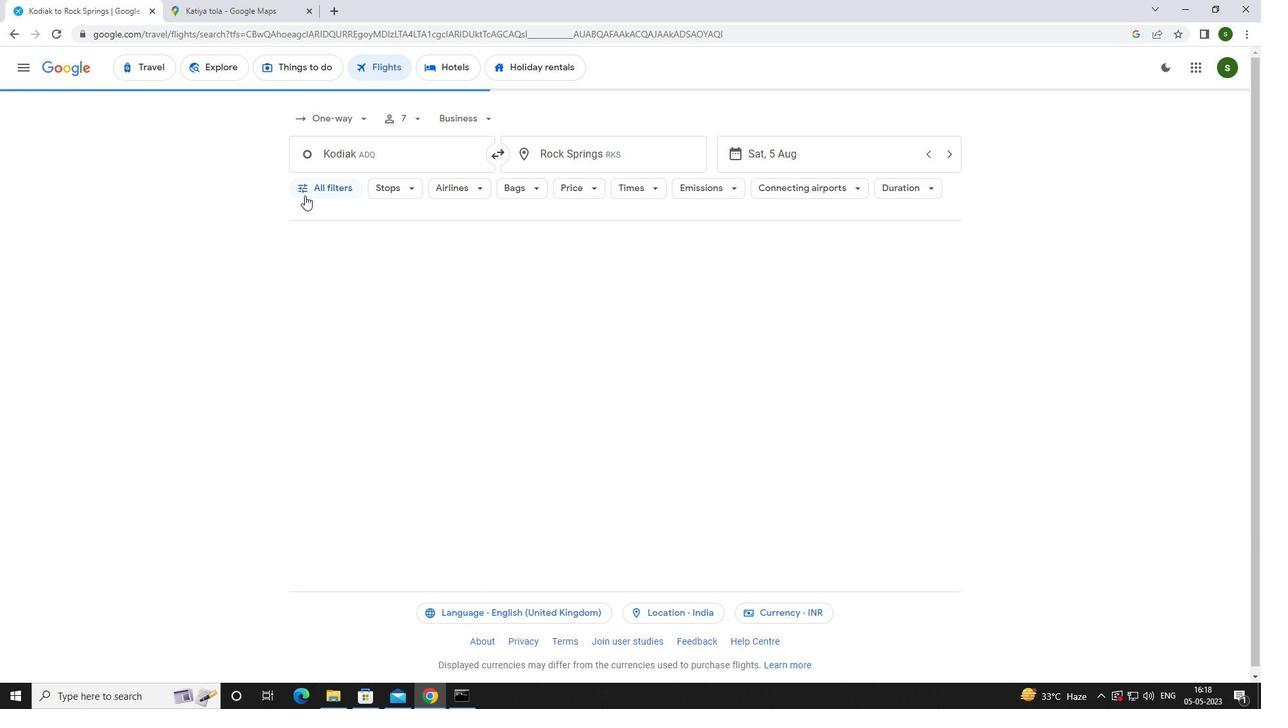 
Action: Mouse pressed left at (310, 194)
Screenshot: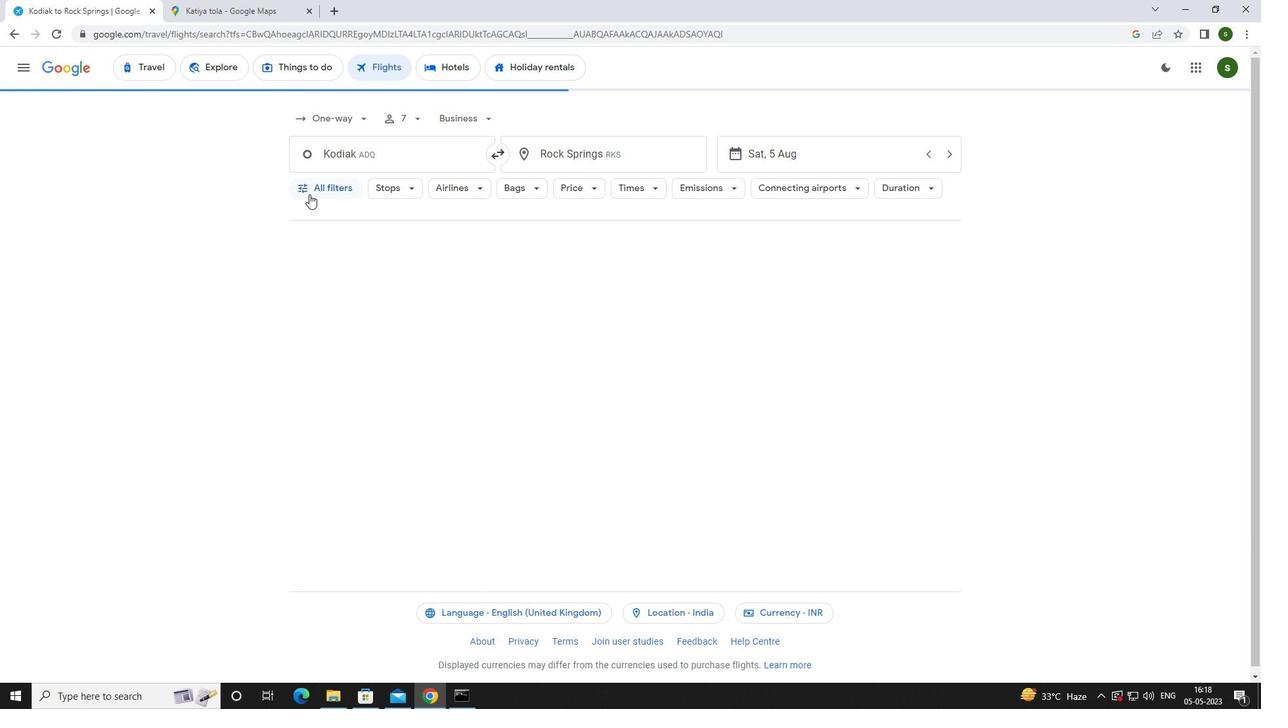 
Action: Mouse moved to (489, 463)
Screenshot: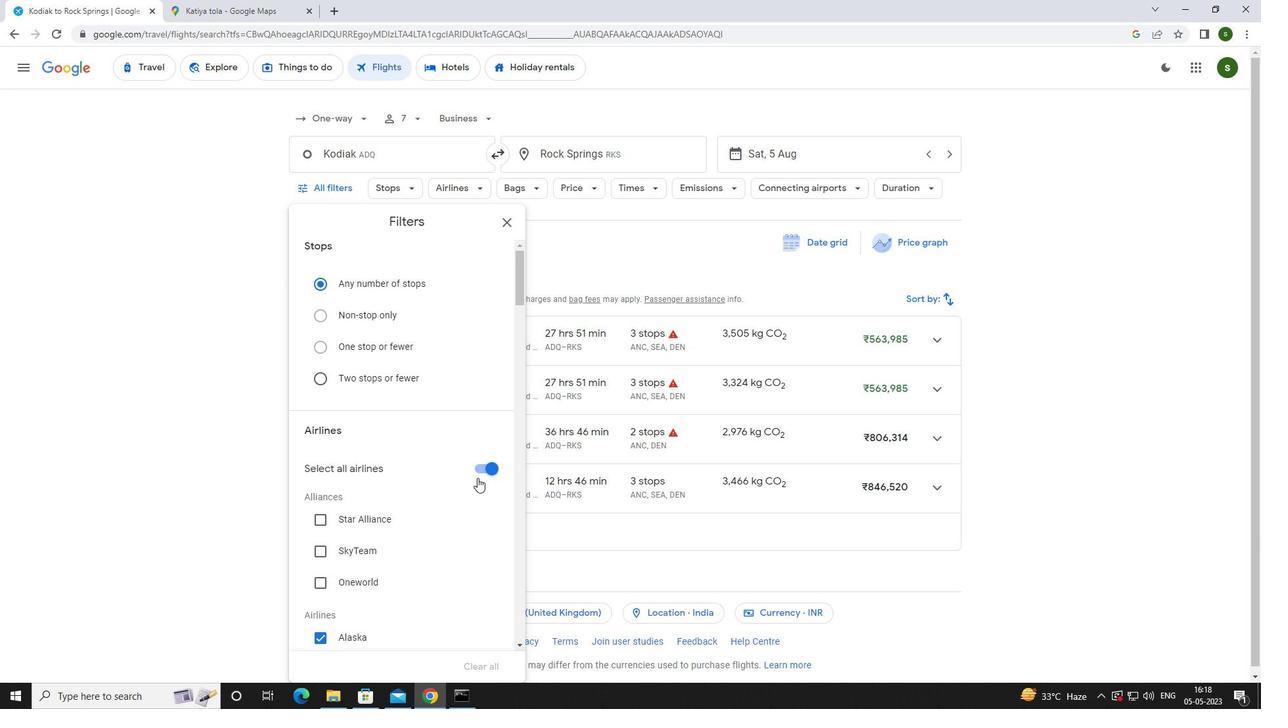 
Action: Mouse pressed left at (489, 463)
Screenshot: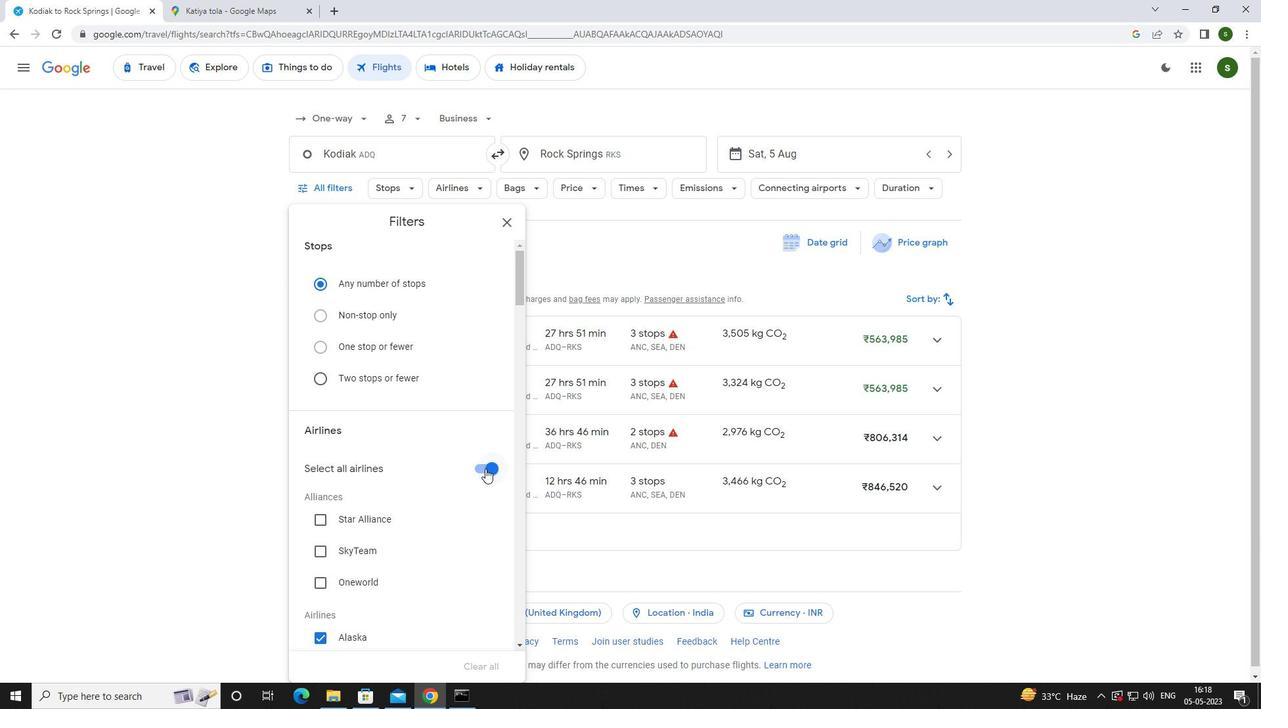 
Action: Mouse moved to (430, 415)
Screenshot: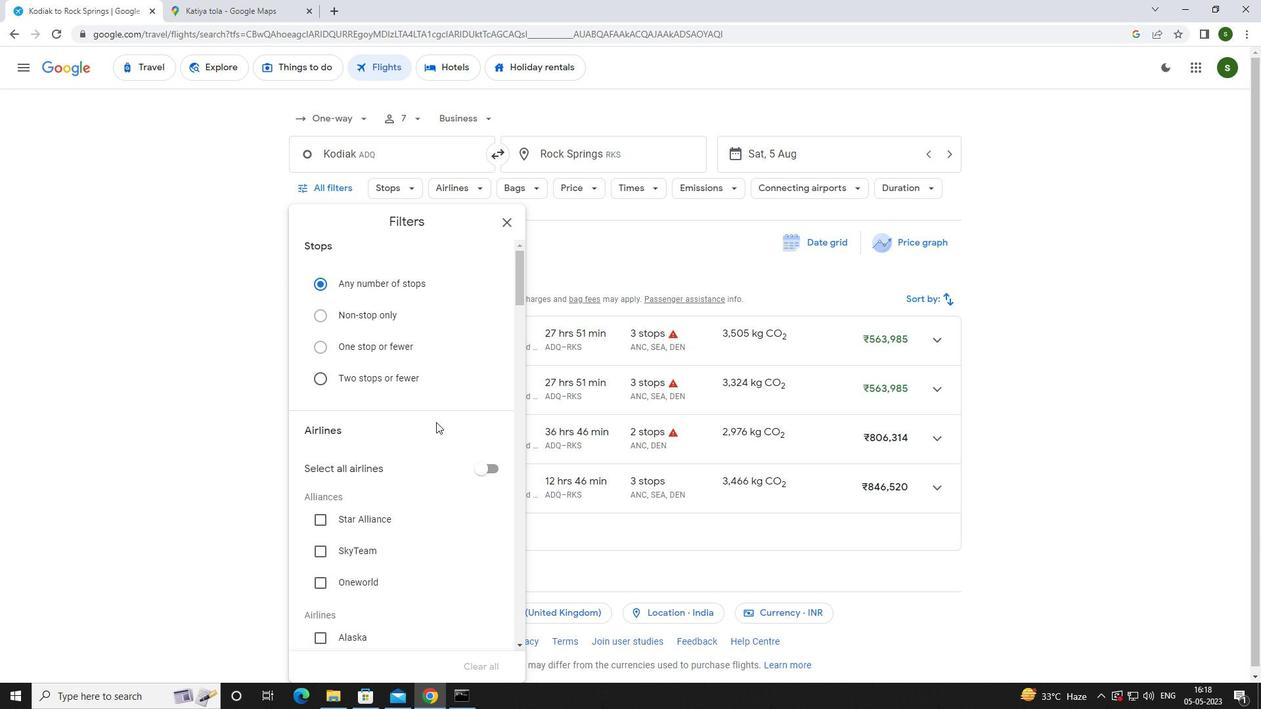 
Action: Mouse scrolled (430, 415) with delta (0, 0)
Screenshot: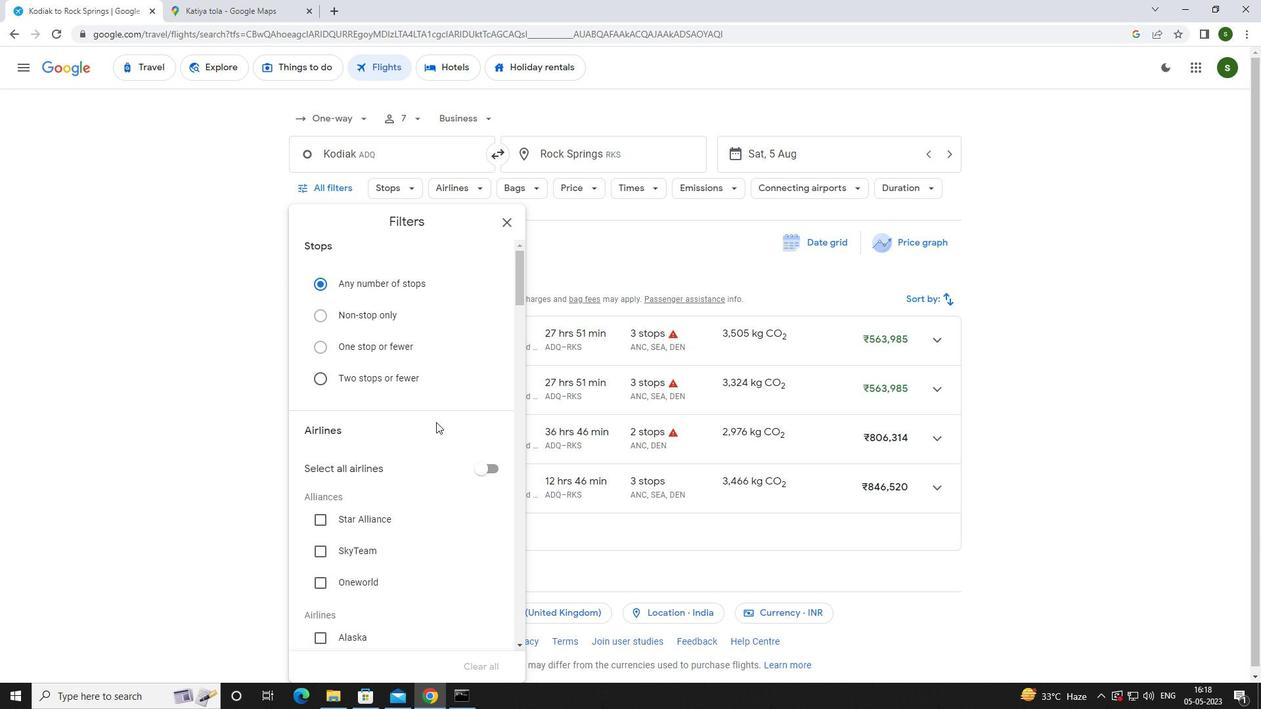 
Action: Mouse moved to (430, 415)
Screenshot: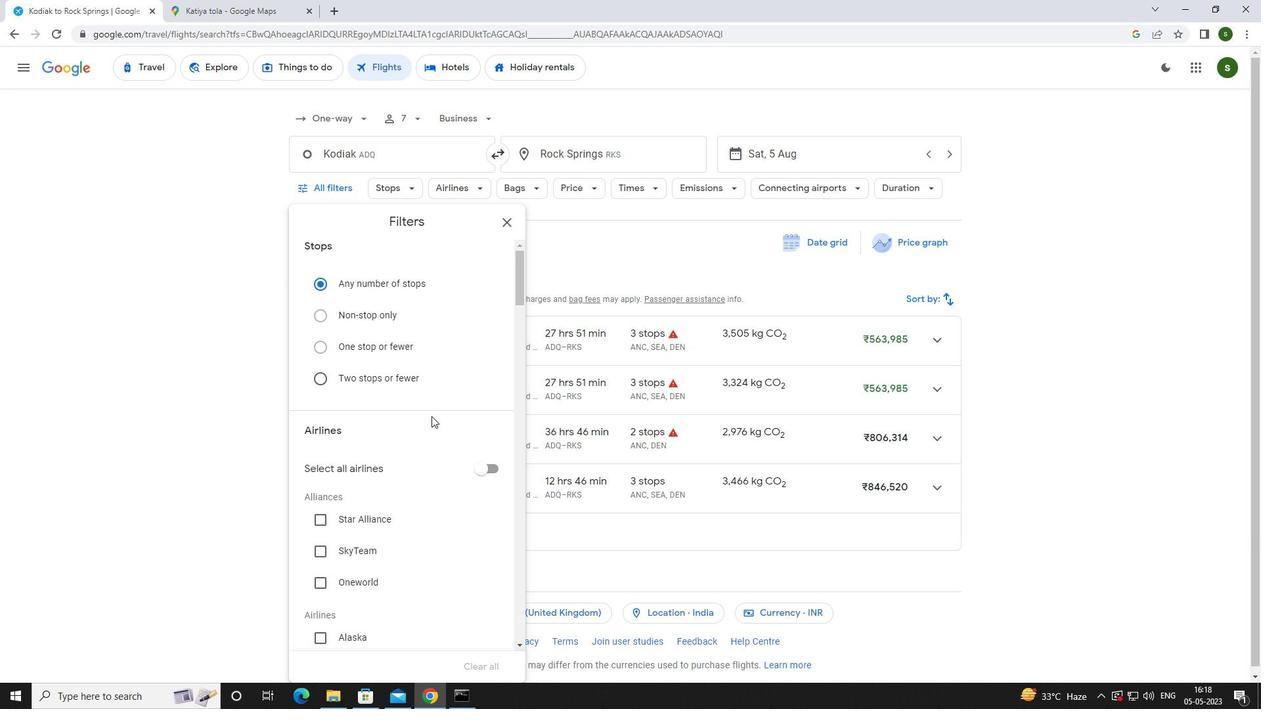 
Action: Mouse scrolled (430, 415) with delta (0, 0)
Screenshot: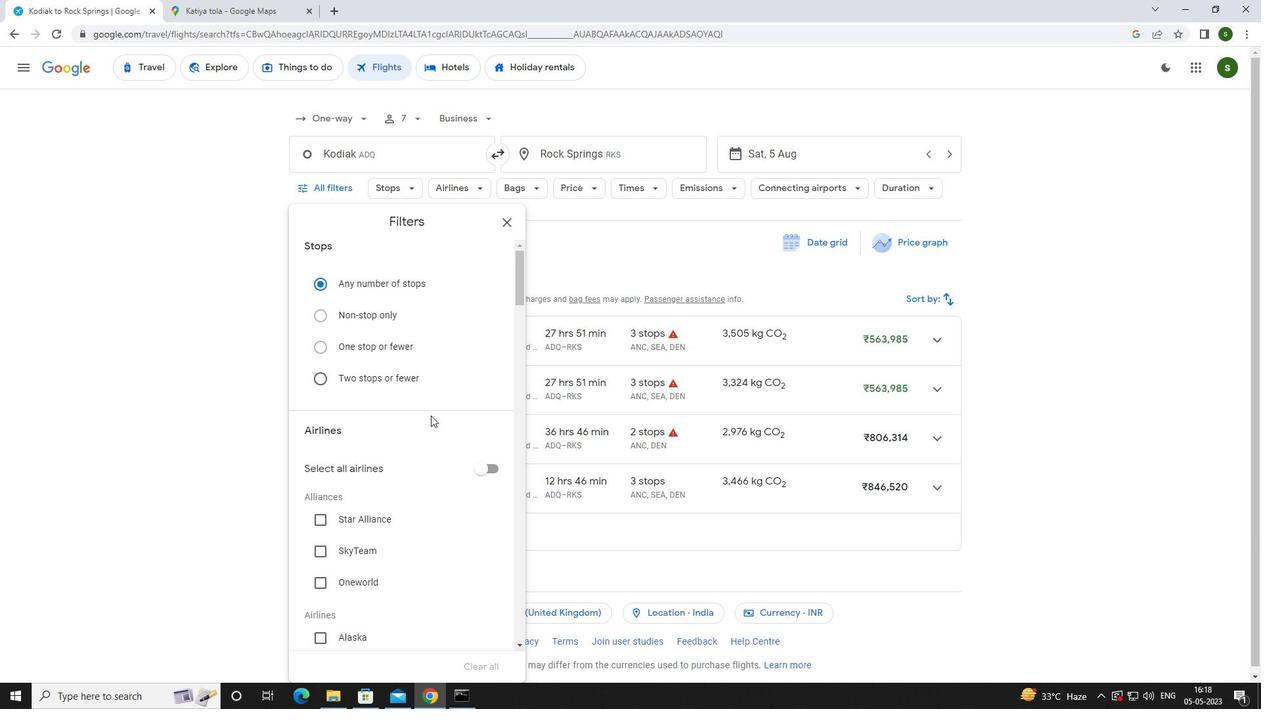 
Action: Mouse scrolled (430, 415) with delta (0, 0)
Screenshot: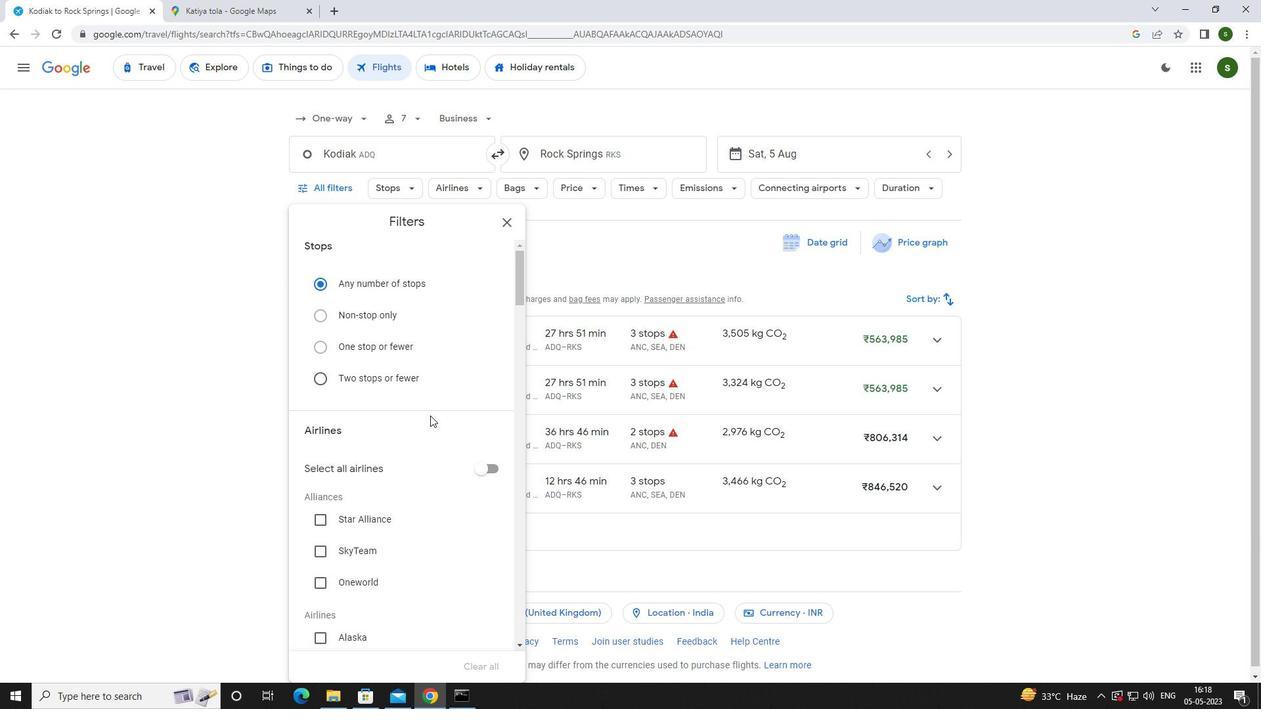 
Action: Mouse scrolled (430, 415) with delta (0, 0)
Screenshot: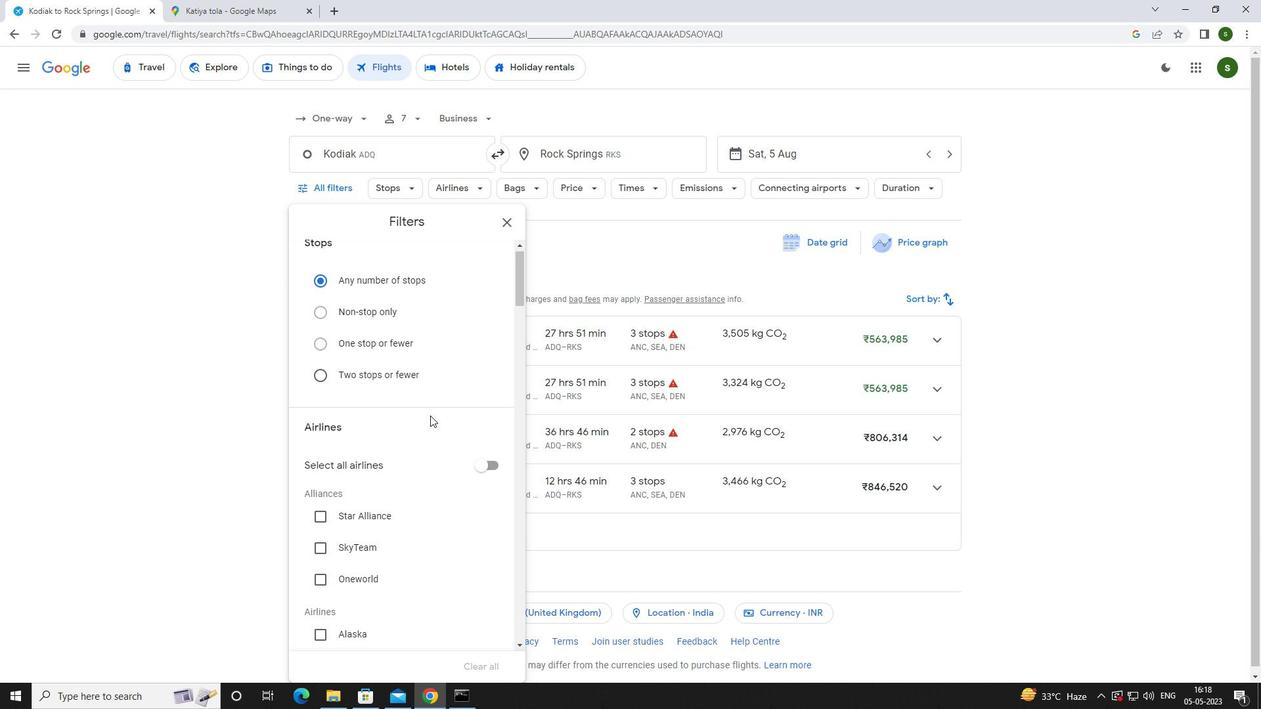 
Action: Mouse scrolled (430, 415) with delta (0, 0)
Screenshot: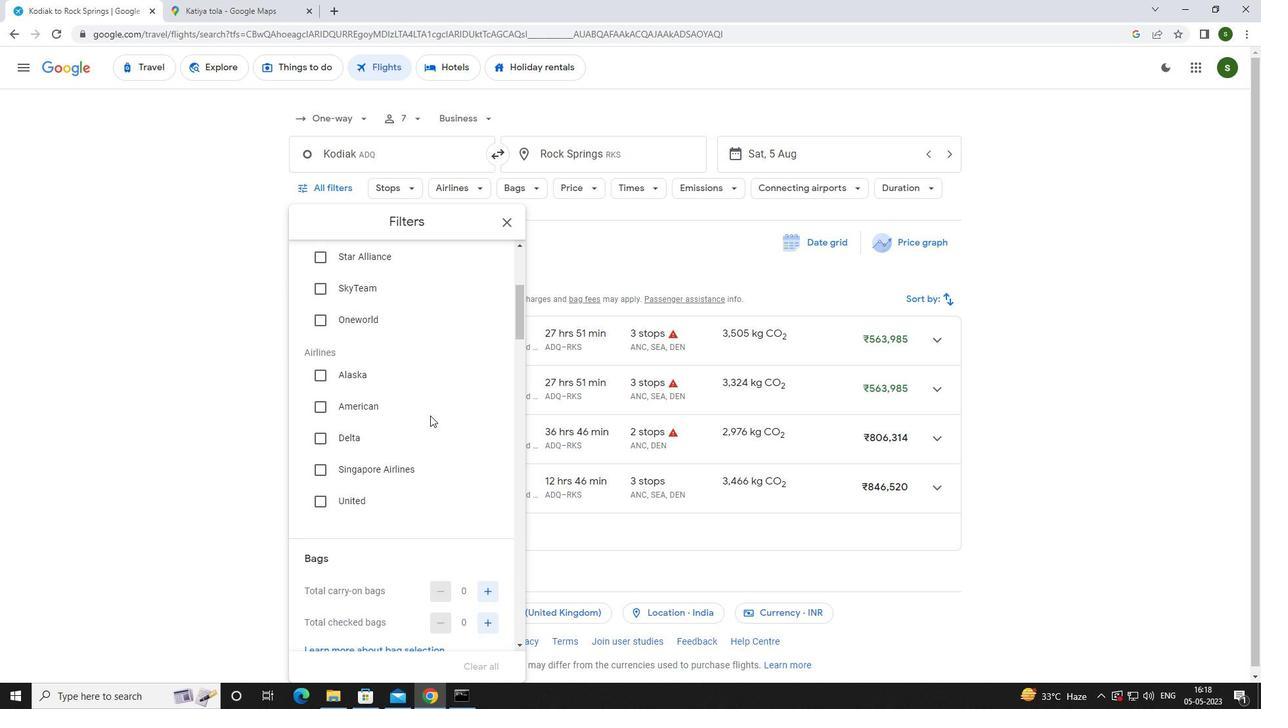 
Action: Mouse moved to (357, 439)
Screenshot: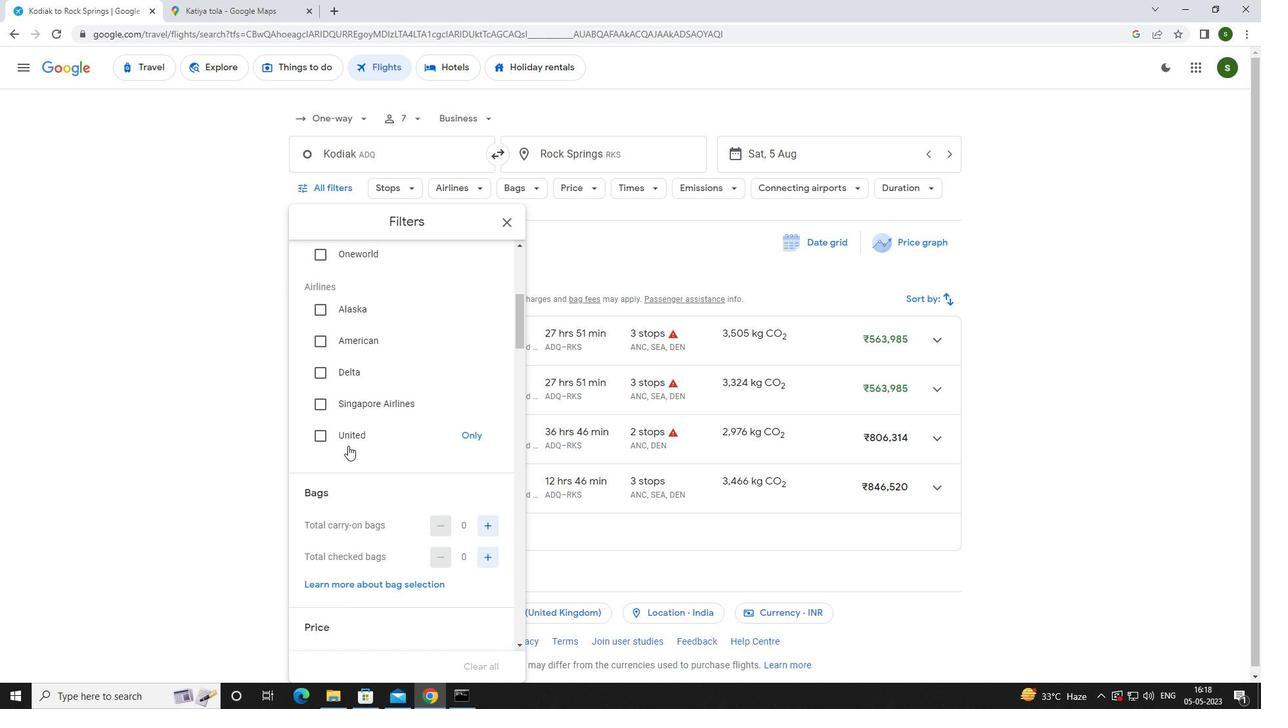 
Action: Mouse pressed left at (357, 439)
Screenshot: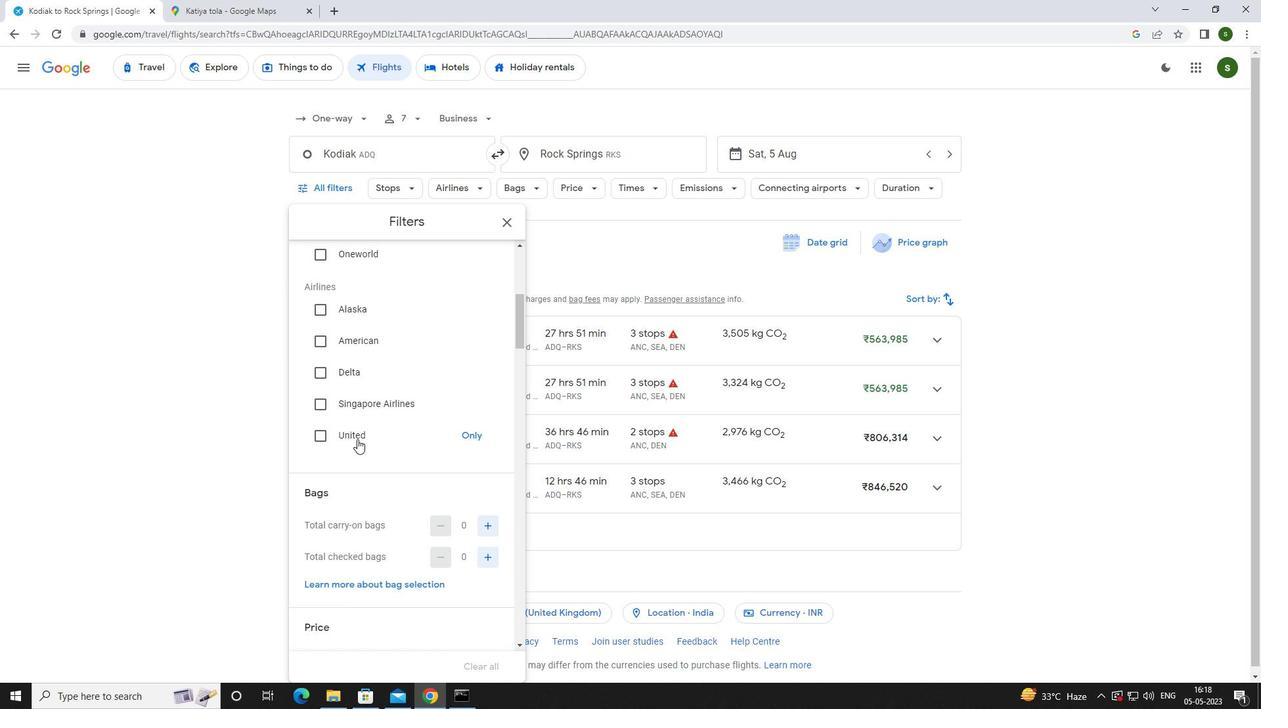 
Action: Mouse scrolled (357, 438) with delta (0, 0)
Screenshot: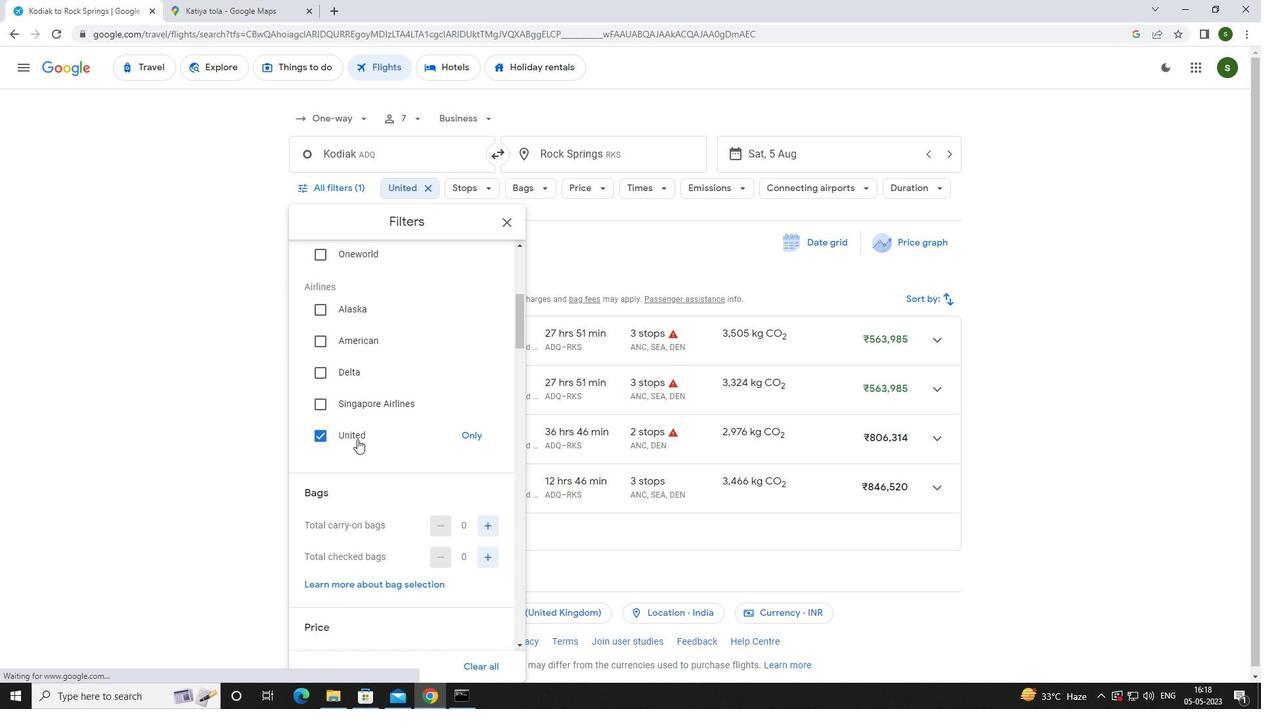 
Action: Mouse scrolled (357, 438) with delta (0, 0)
Screenshot: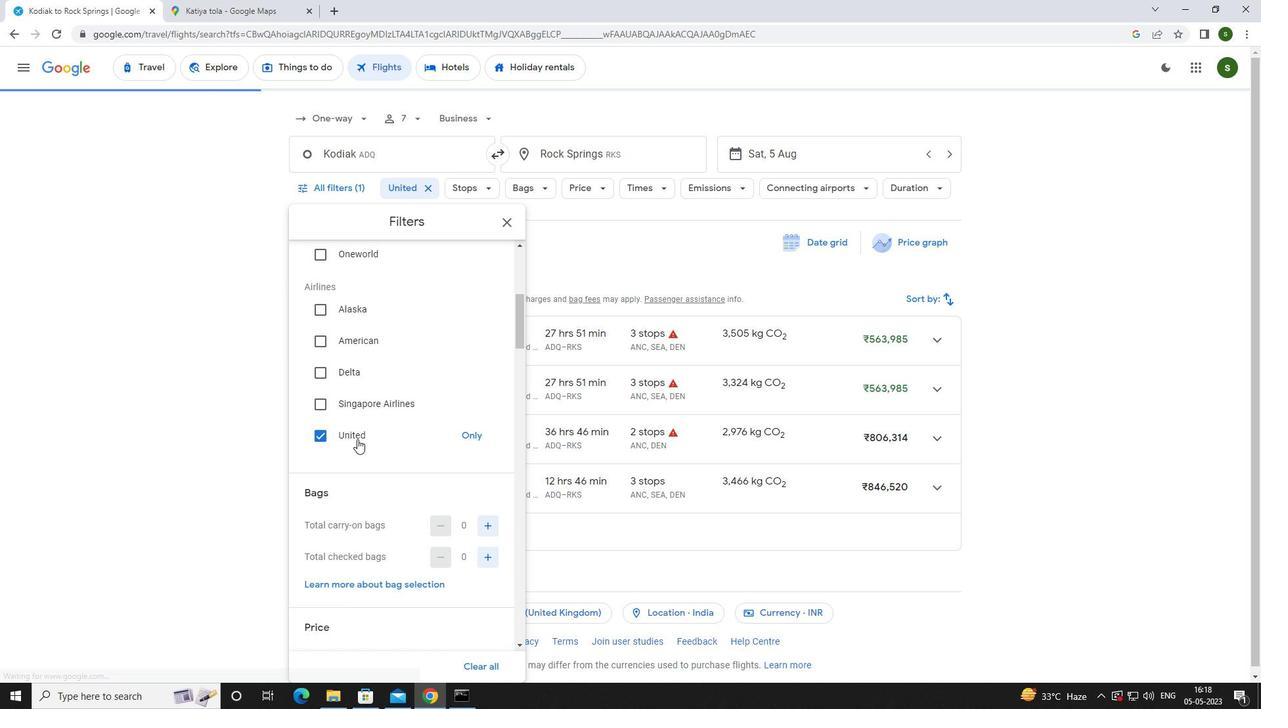 
Action: Mouse moved to (484, 421)
Screenshot: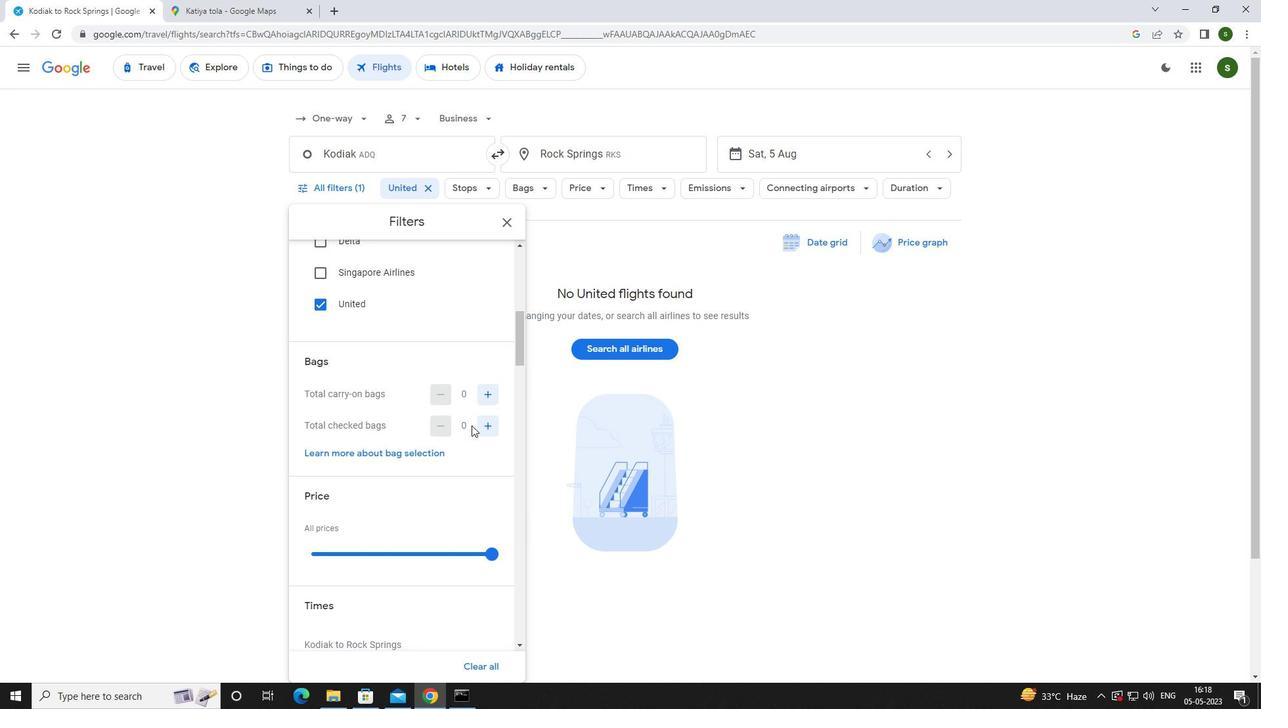 
Action: Mouse pressed left at (484, 421)
Screenshot: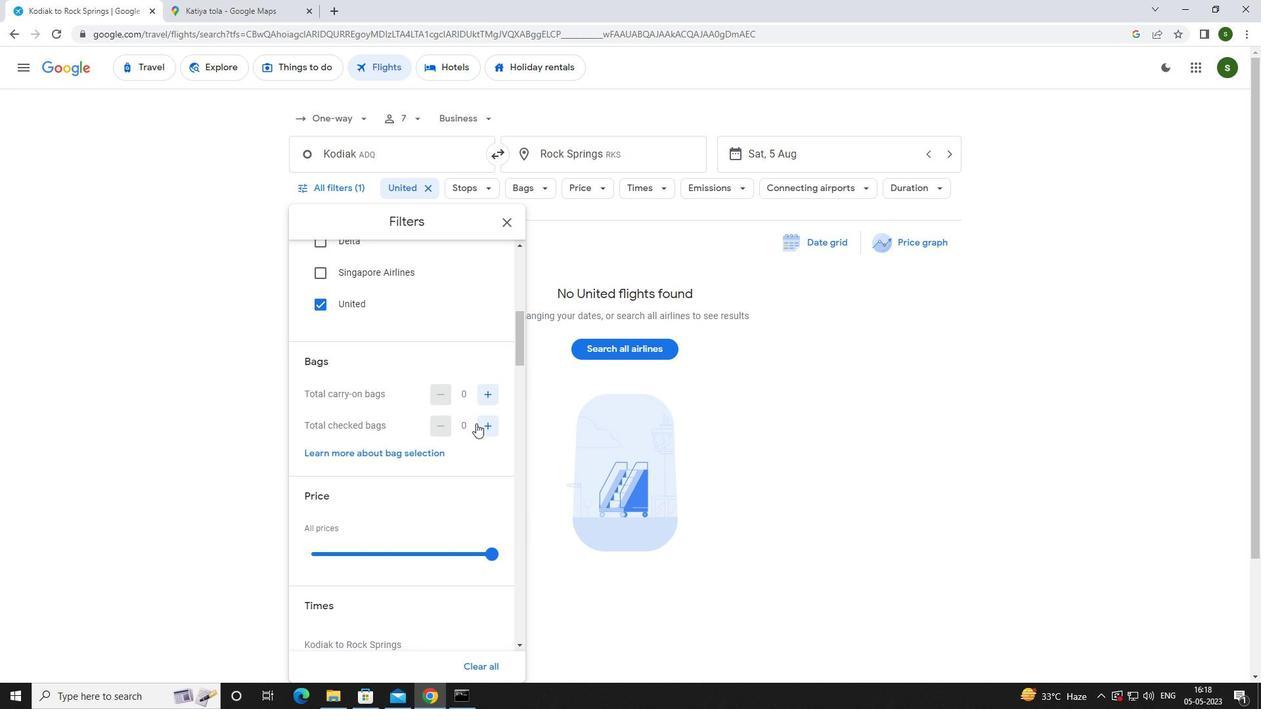 
Action: Mouse pressed left at (484, 421)
Screenshot: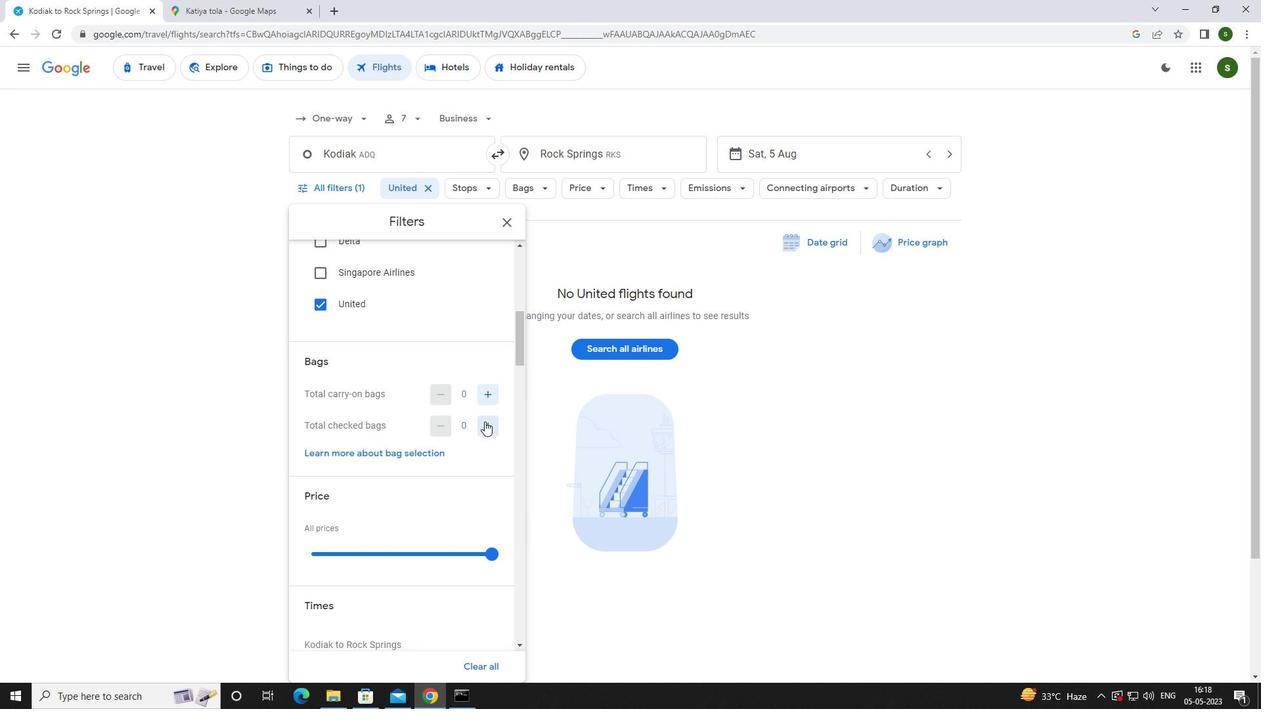 
Action: Mouse pressed left at (484, 421)
Screenshot: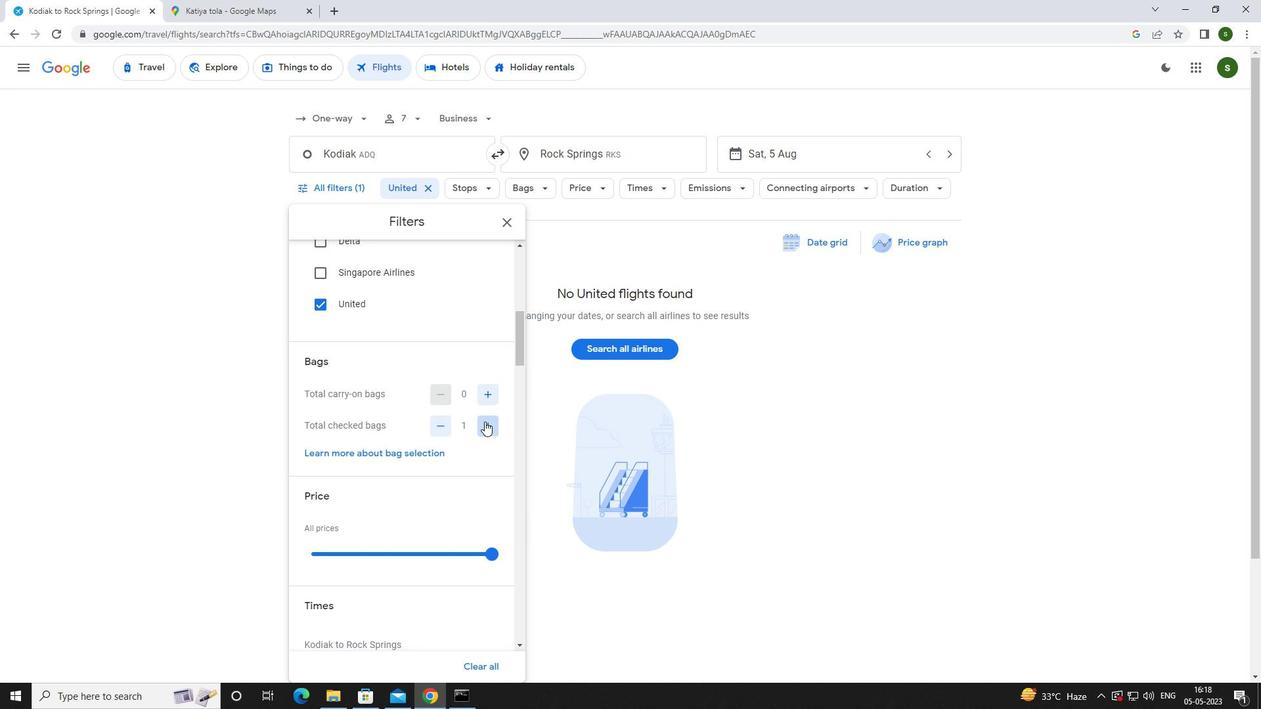 
Action: Mouse pressed left at (484, 421)
Screenshot: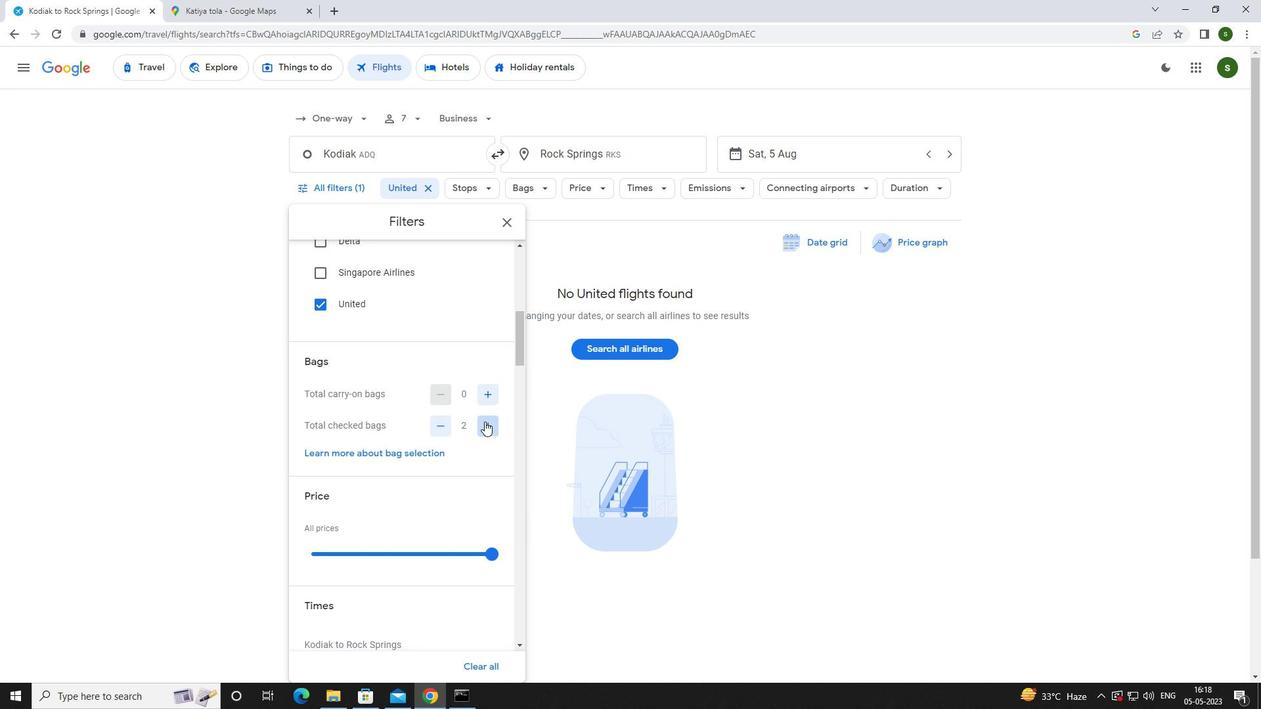 
Action: Mouse pressed left at (484, 421)
Screenshot: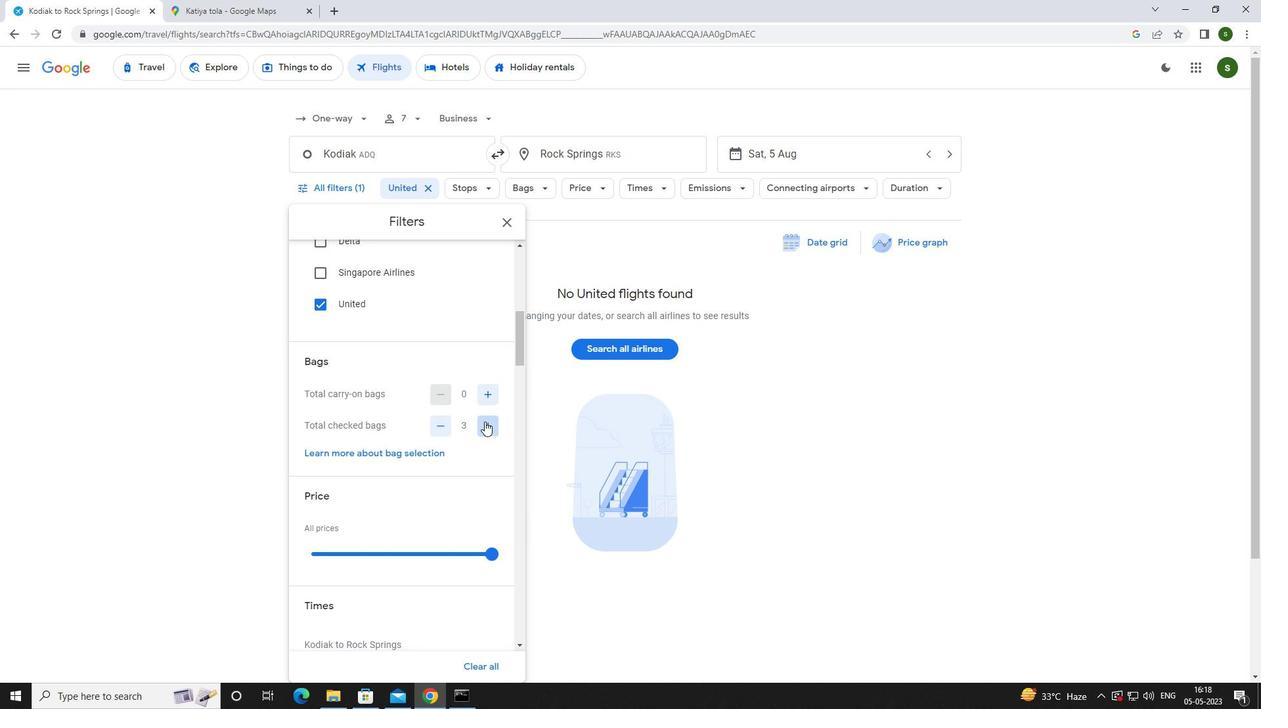 
Action: Mouse pressed left at (484, 421)
Screenshot: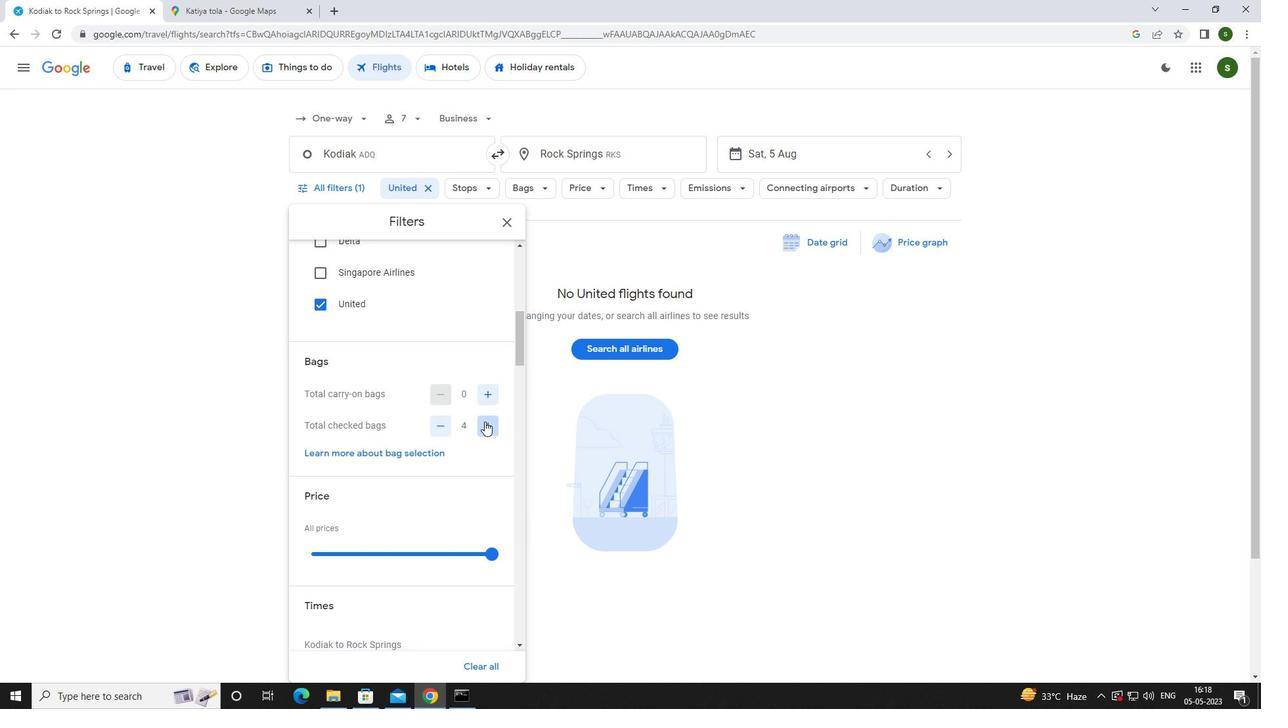 
Action: Mouse pressed left at (484, 421)
Screenshot: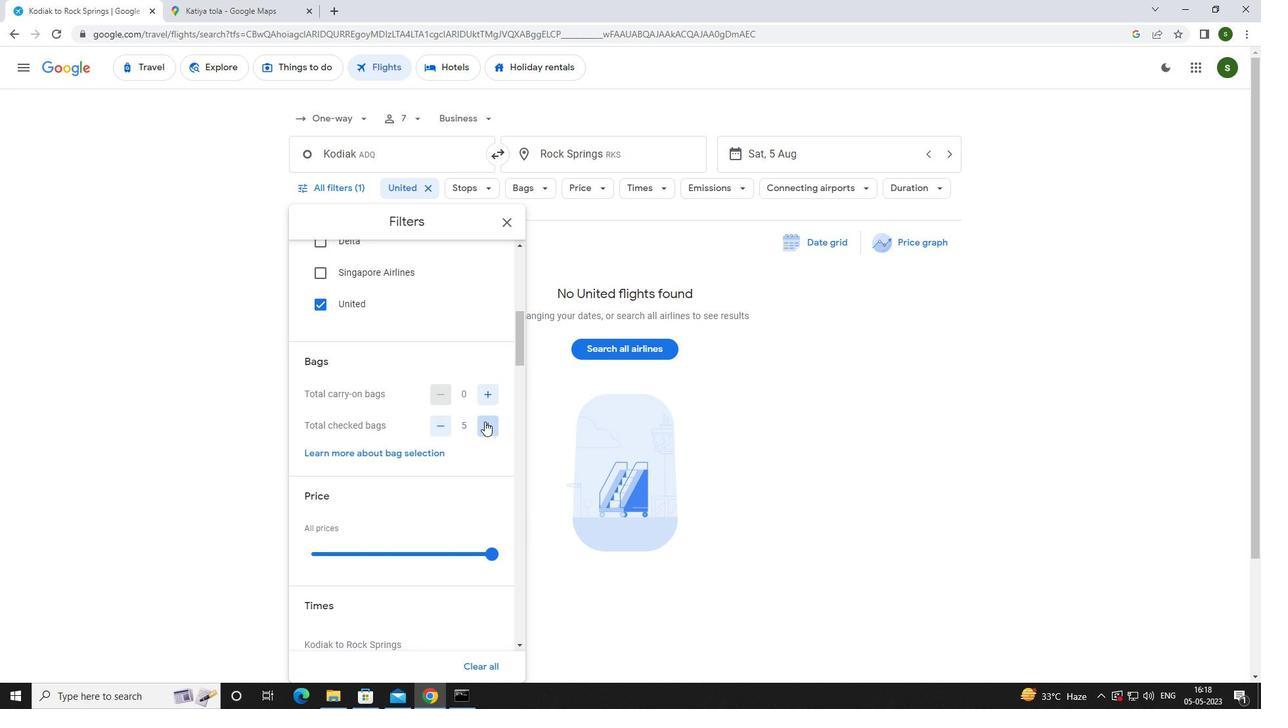 
Action: Mouse moved to (484, 421)
Screenshot: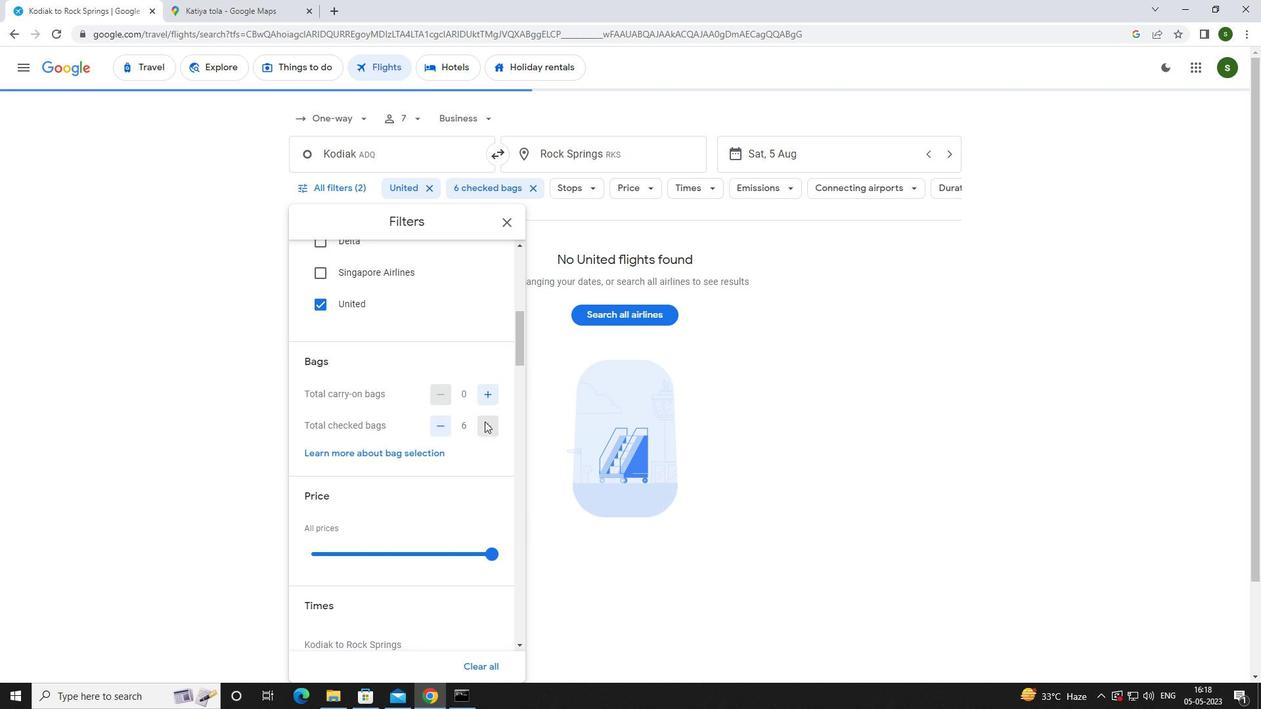 
Action: Mouse scrolled (484, 421) with delta (0, 0)
Screenshot: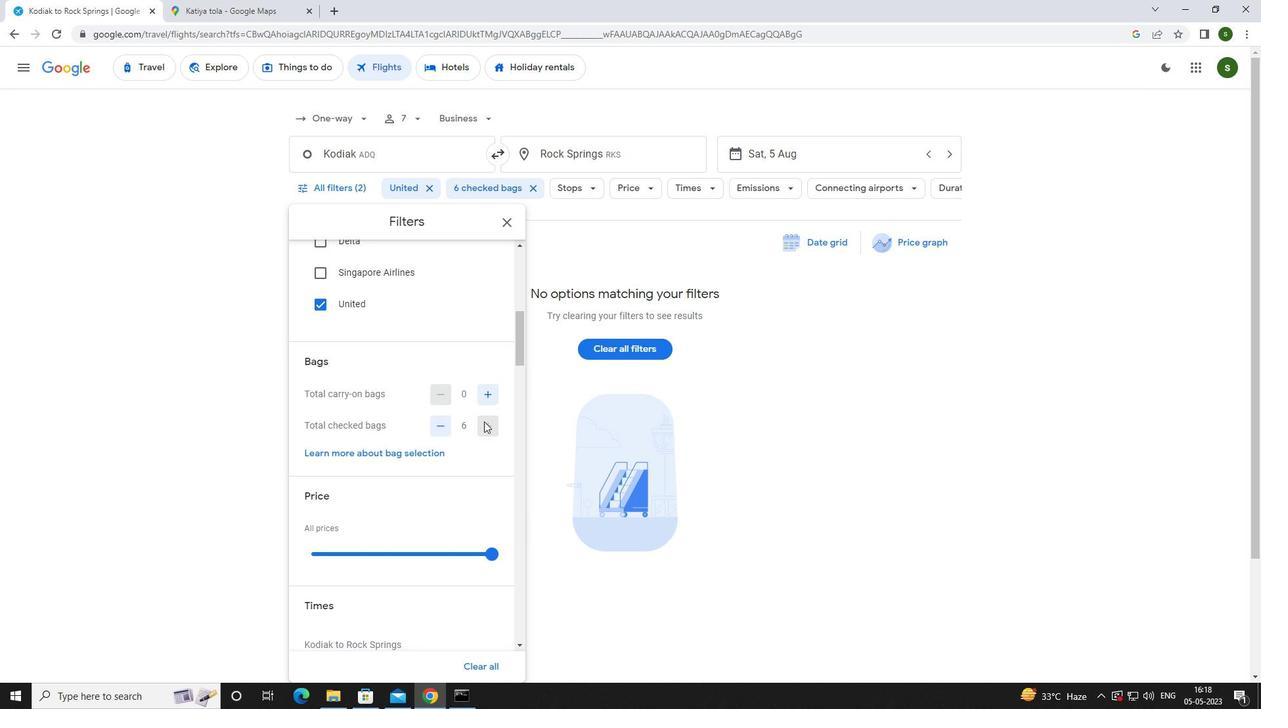 
Action: Mouse scrolled (484, 421) with delta (0, 0)
Screenshot: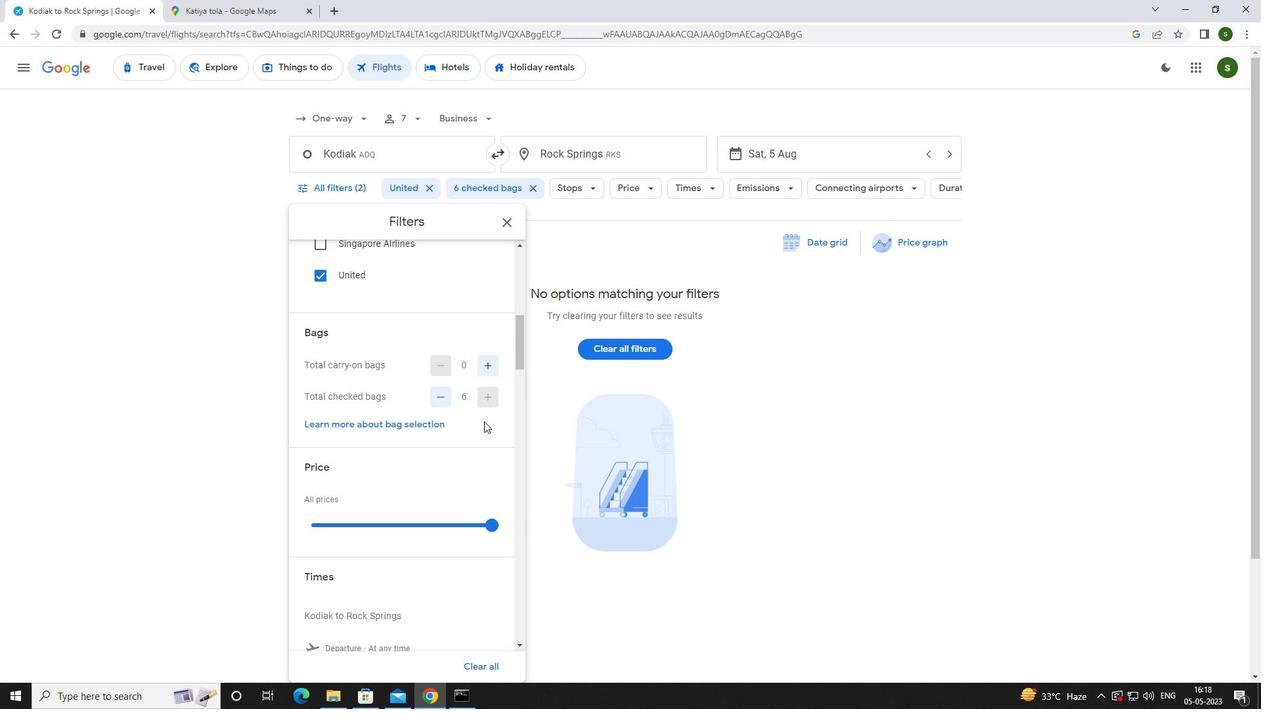 
Action: Mouse moved to (486, 421)
Screenshot: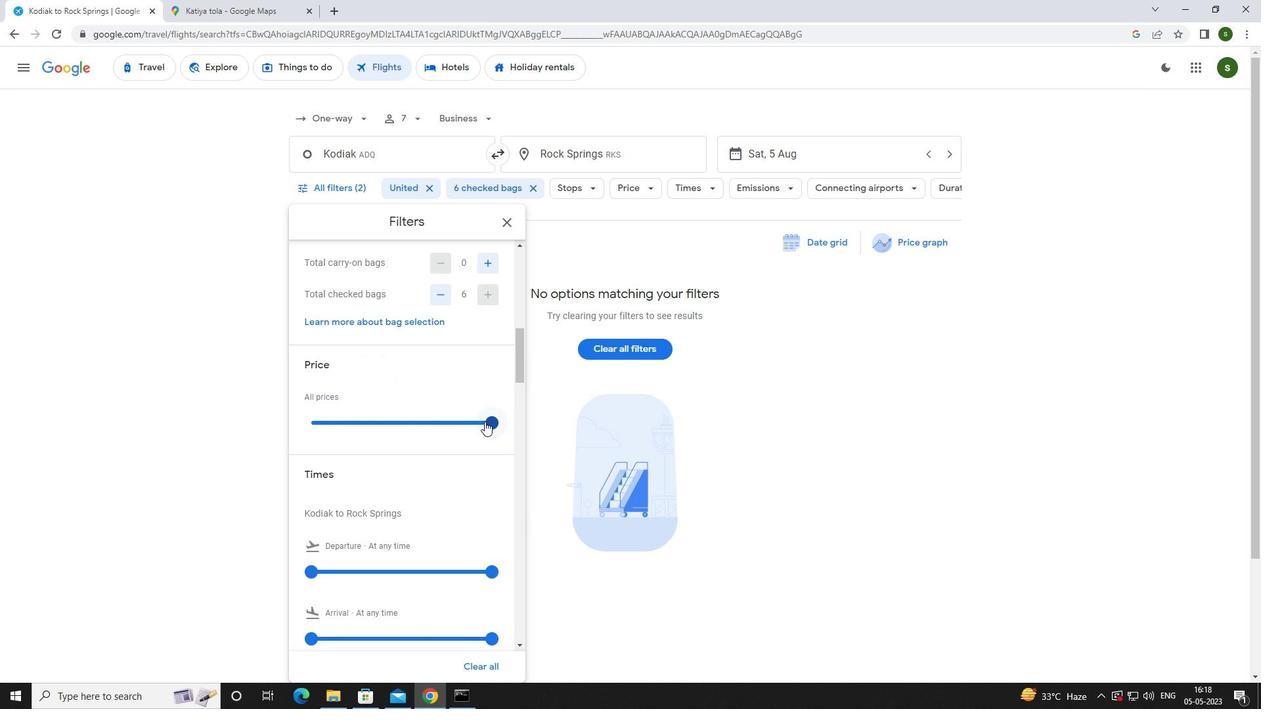 
Action: Mouse pressed left at (486, 421)
Screenshot: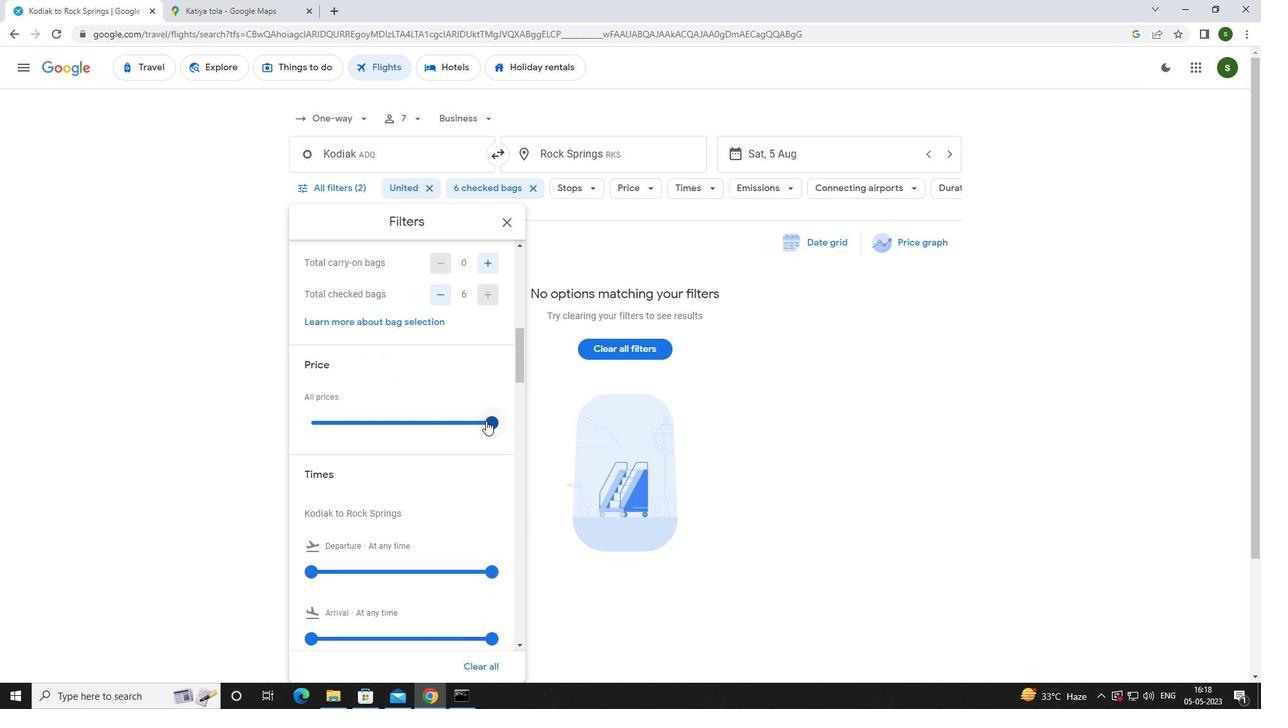
Action: Mouse moved to (303, 434)
Screenshot: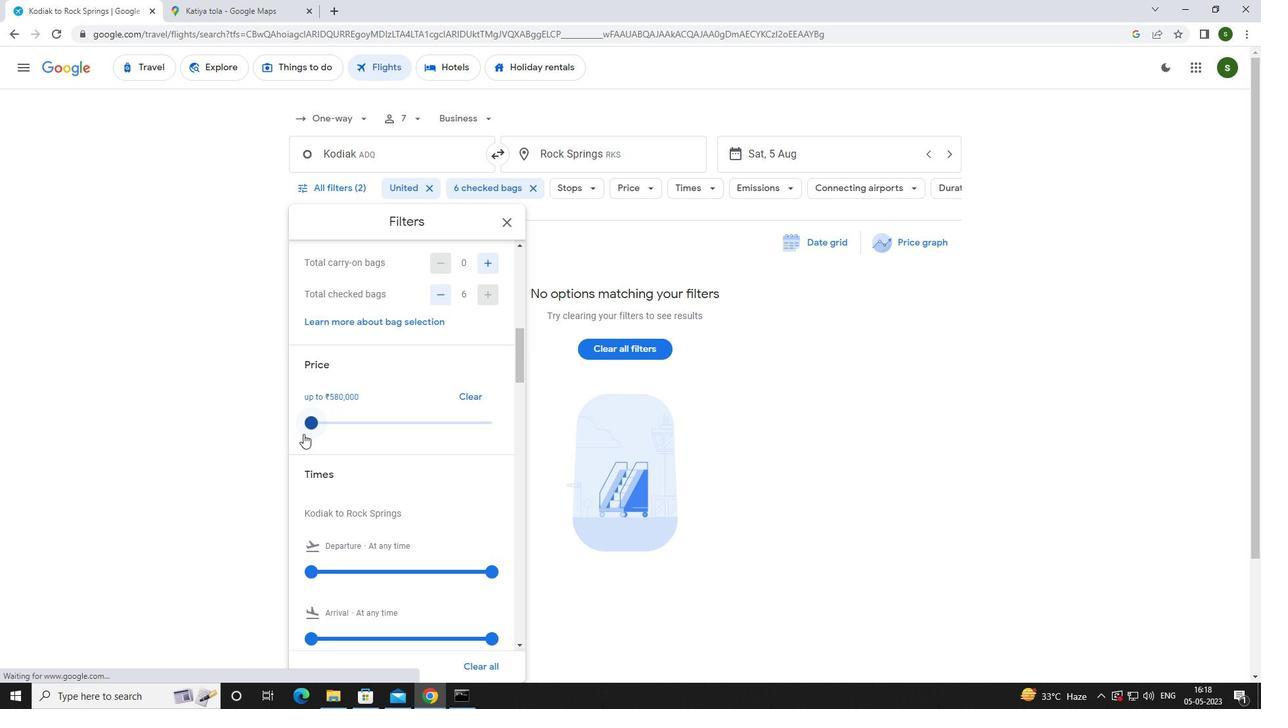 
Action: Mouse scrolled (303, 433) with delta (0, 0)
Screenshot: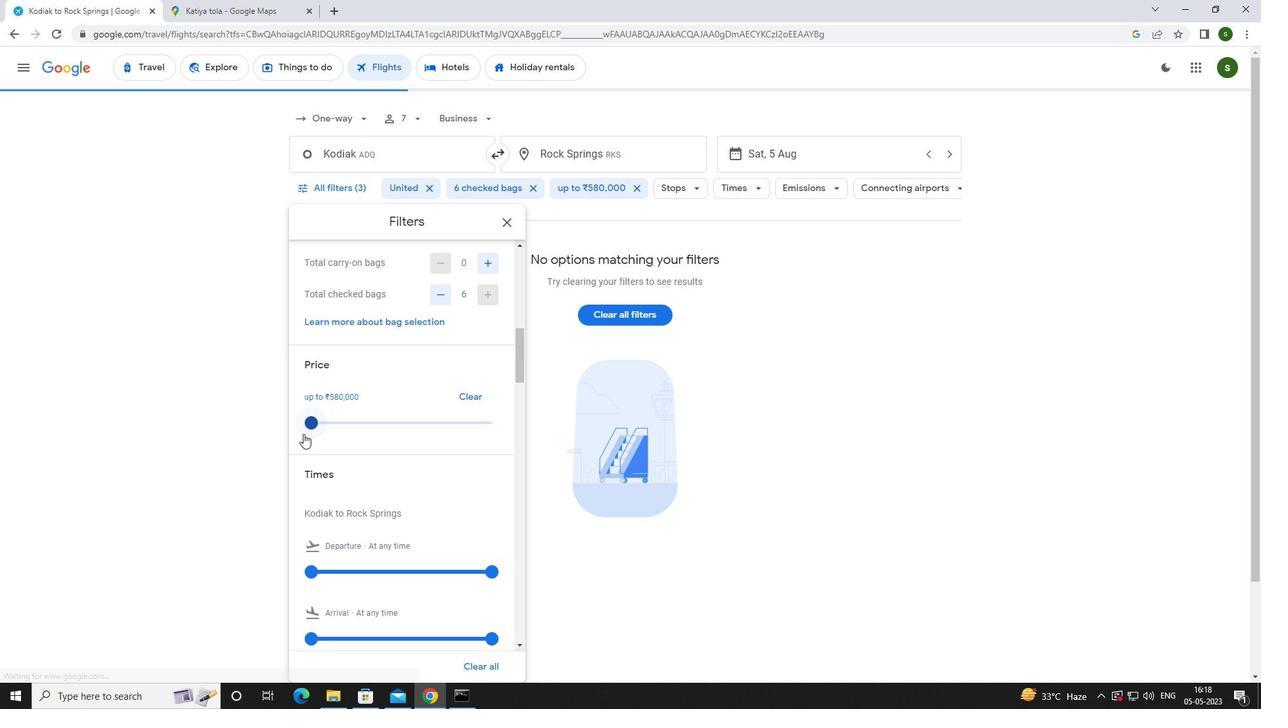 
Action: Mouse scrolled (303, 433) with delta (0, 0)
Screenshot: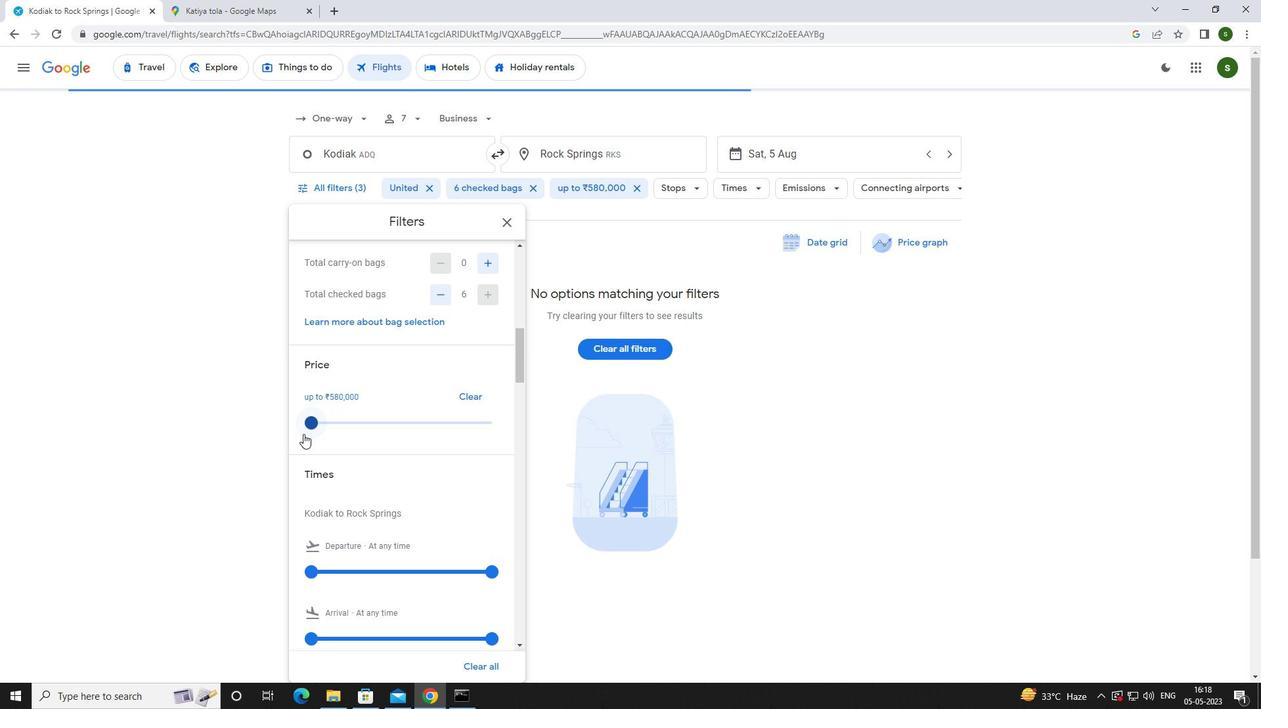 
Action: Mouse moved to (311, 445)
Screenshot: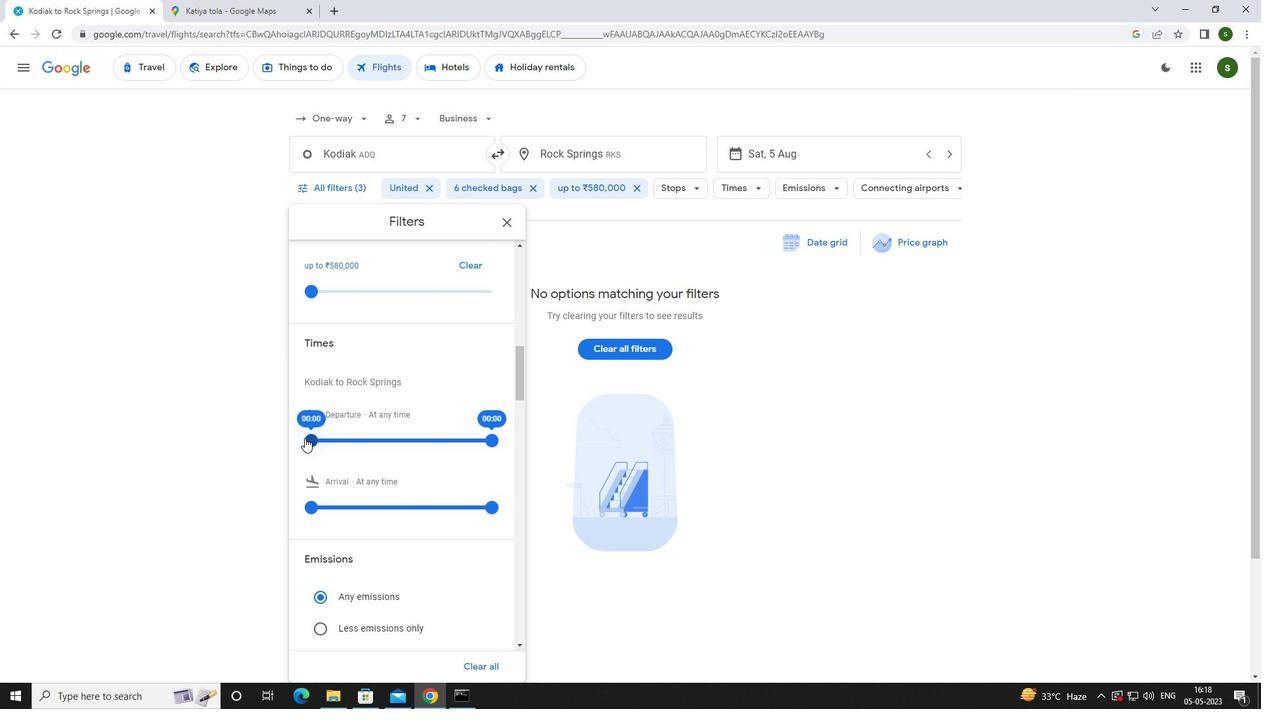 
Action: Mouse pressed left at (311, 445)
Screenshot: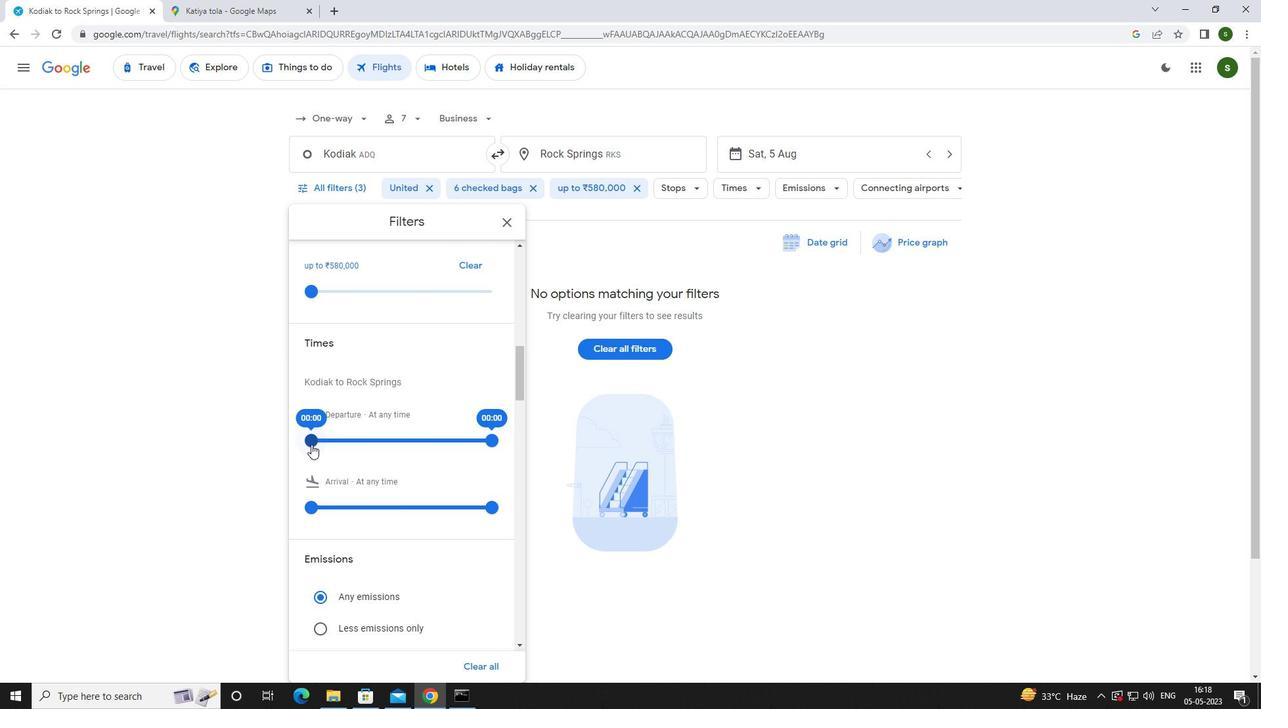 
Action: Mouse moved to (537, 456)
Screenshot: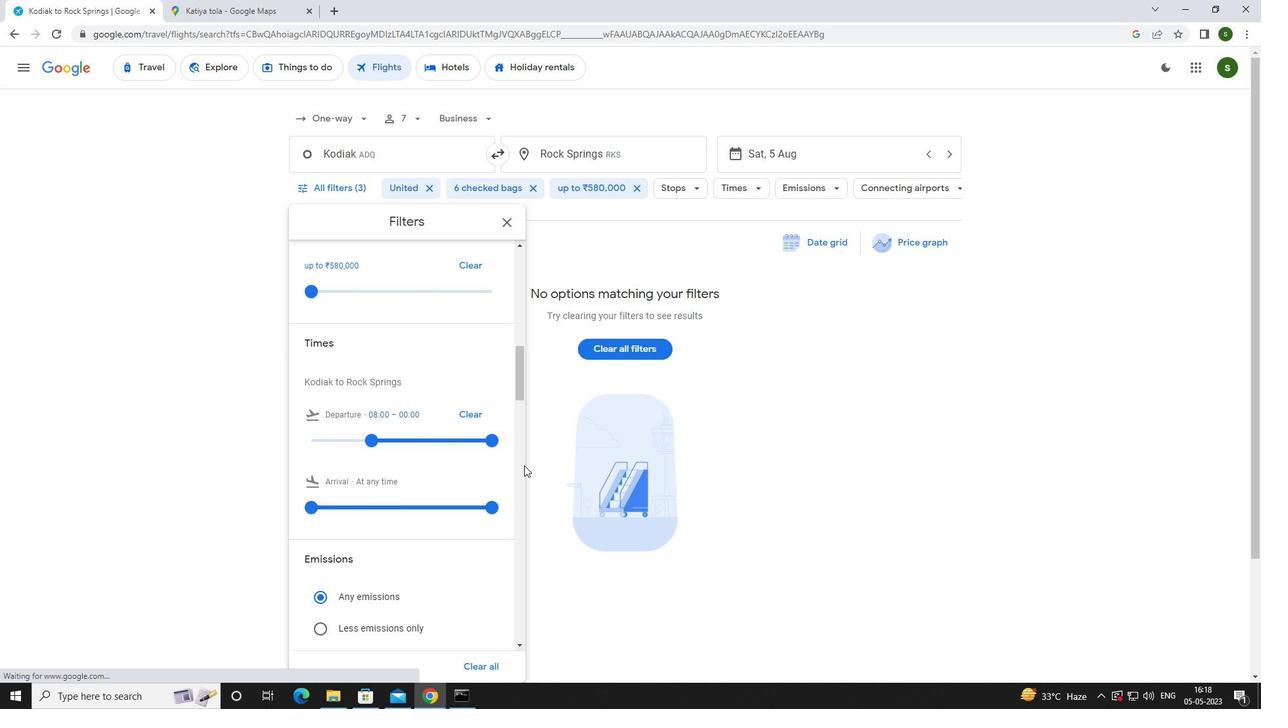 
Action: Mouse pressed left at (537, 456)
Screenshot: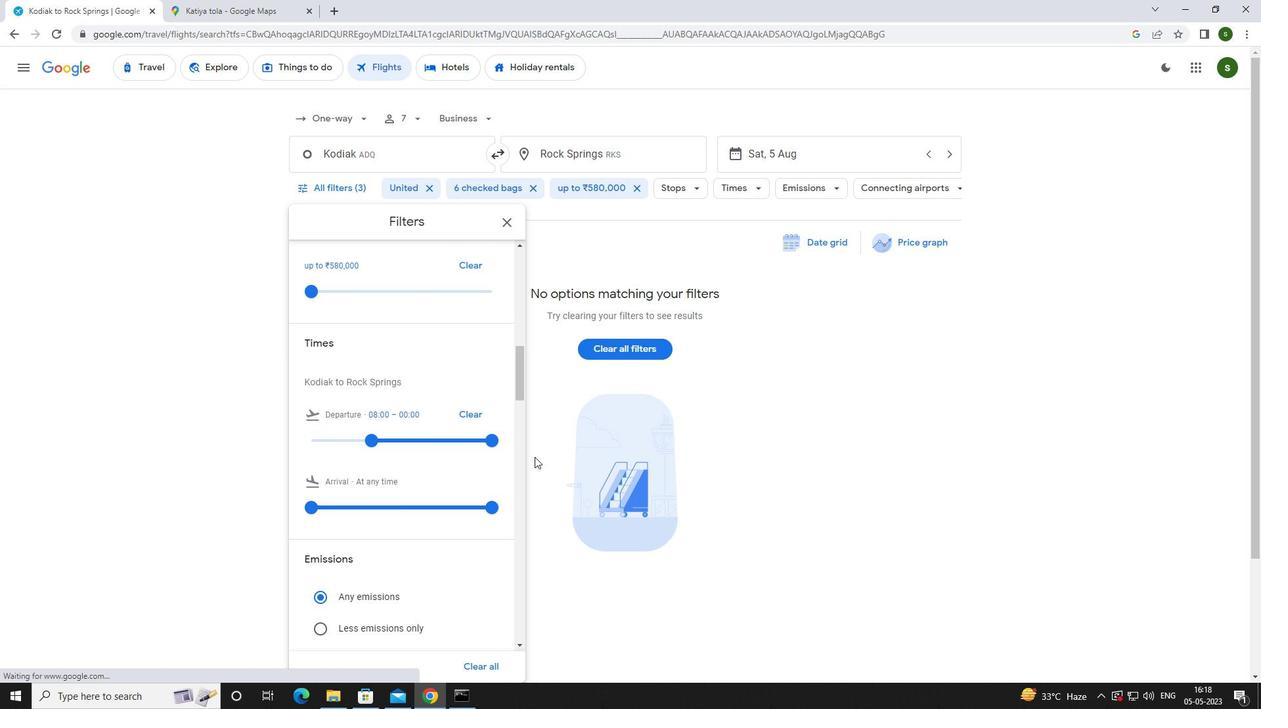 
Action: Mouse moved to (538, 454)
Screenshot: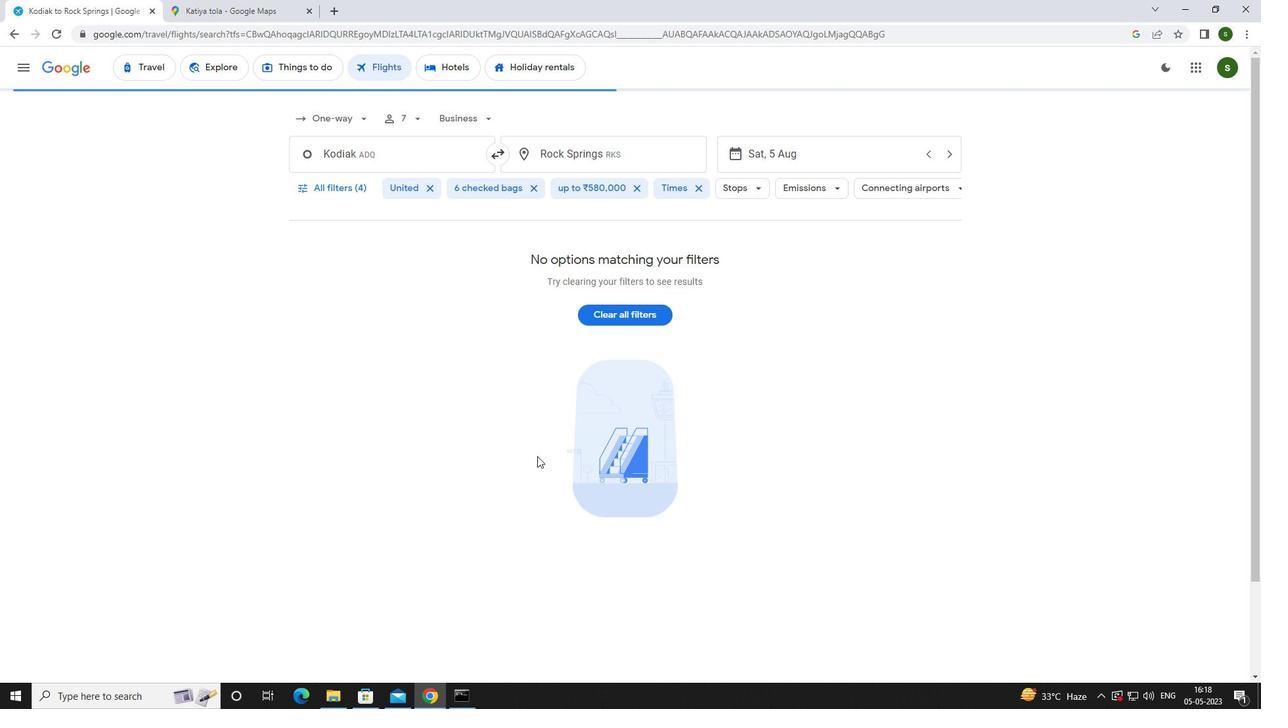
